 Task: Add a signature Loretta Young containing Have a great National Diabetes Month, Loretta Young to email address softage.6@softage.net and add a label Marketing plans
Action: Mouse moved to (935, 58)
Screenshot: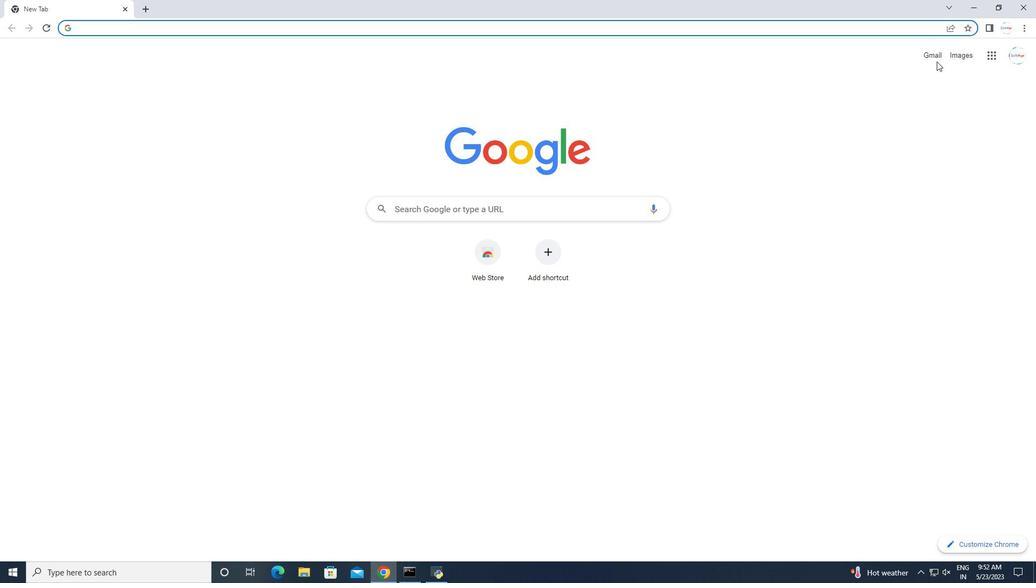 
Action: Mouse pressed left at (935, 58)
Screenshot: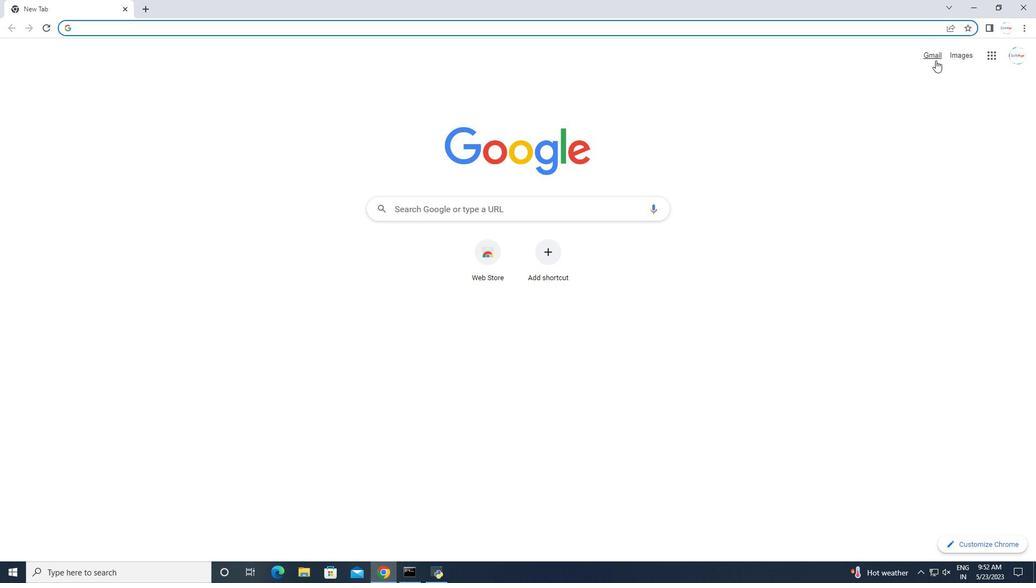 
Action: Mouse moved to (965, 55)
Screenshot: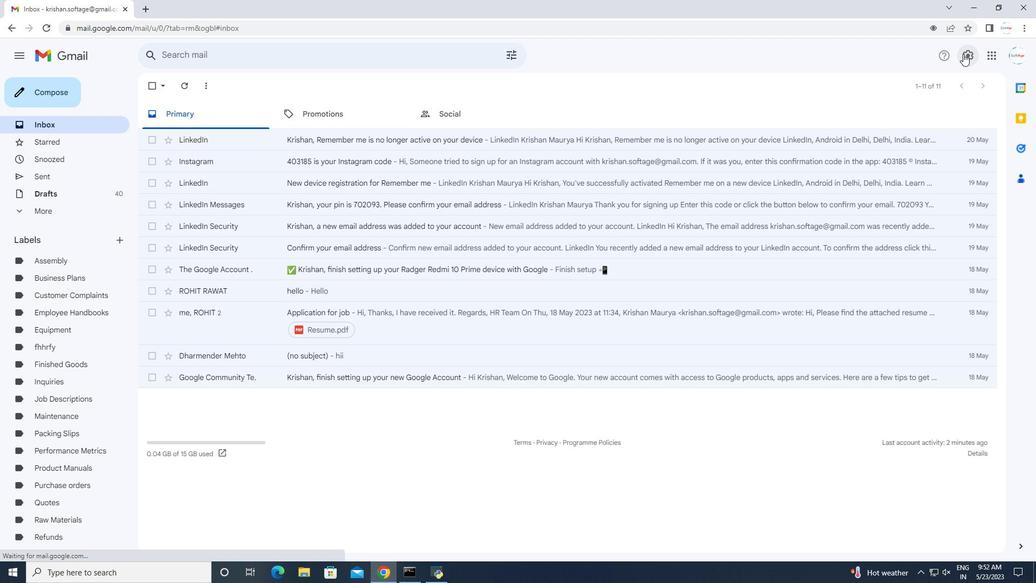 
Action: Mouse pressed left at (965, 55)
Screenshot: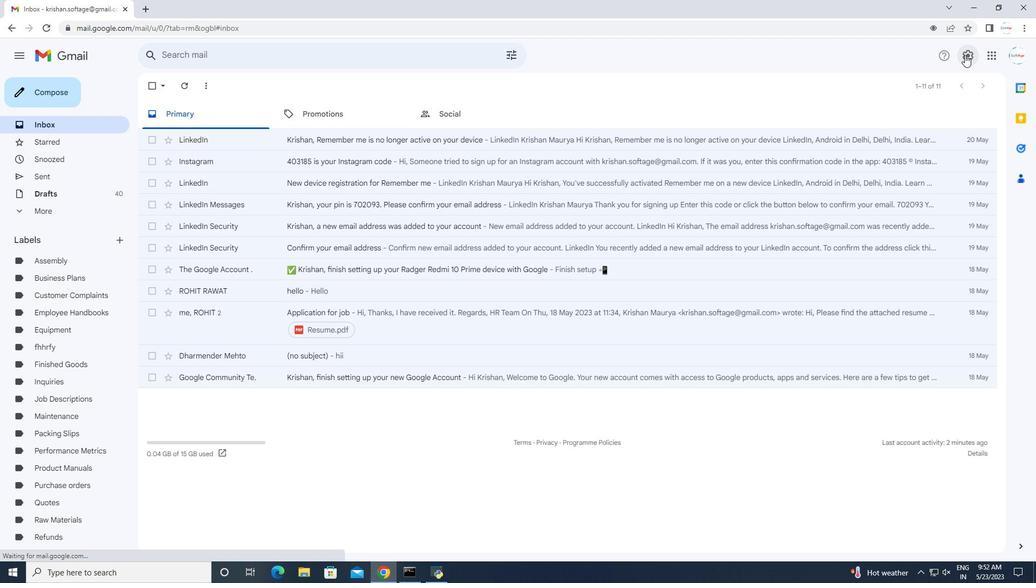 
Action: Mouse moved to (940, 108)
Screenshot: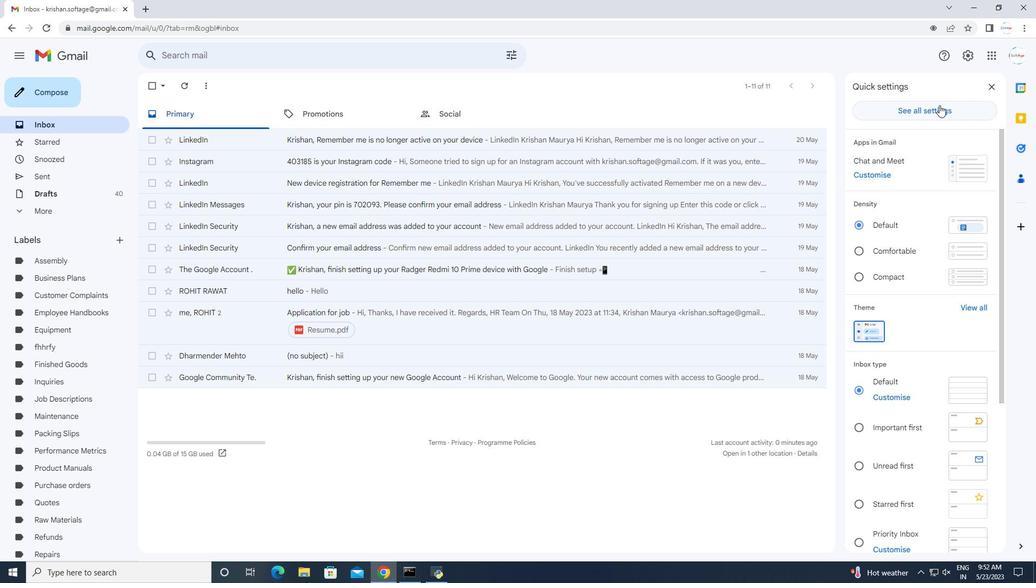 
Action: Mouse pressed left at (940, 108)
Screenshot: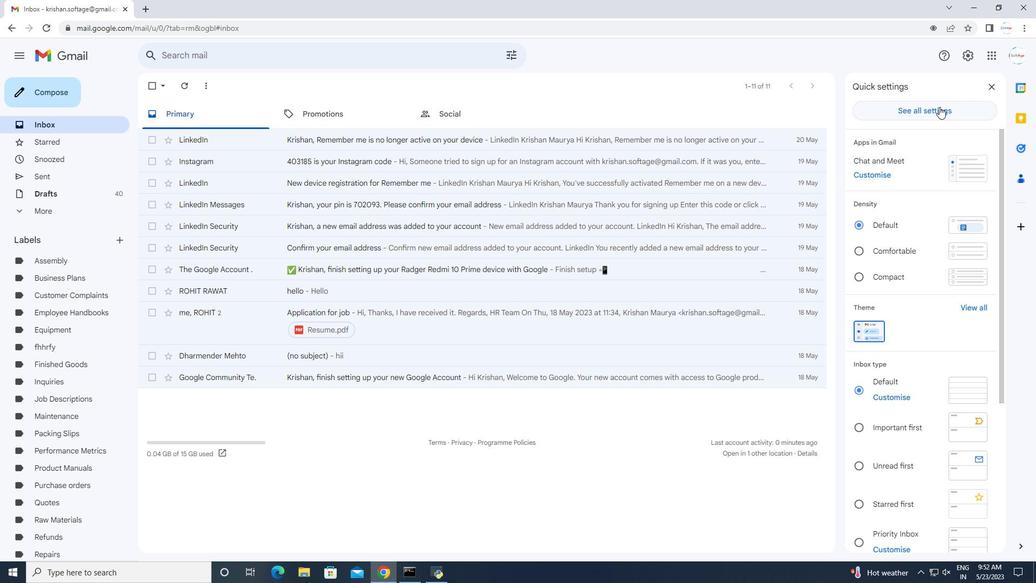 
Action: Mouse moved to (528, 229)
Screenshot: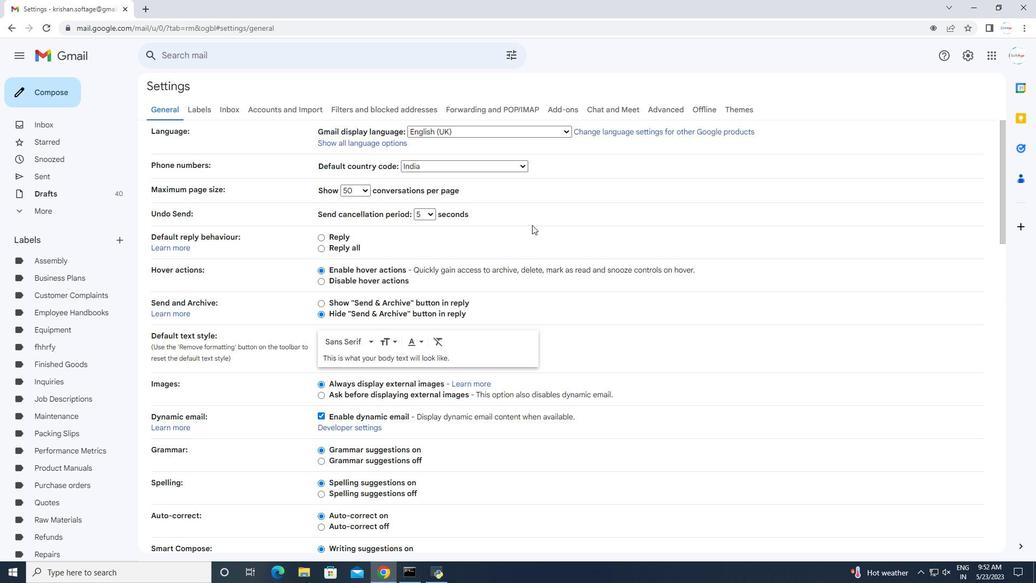 
Action: Mouse scrolled (528, 228) with delta (0, 0)
Screenshot: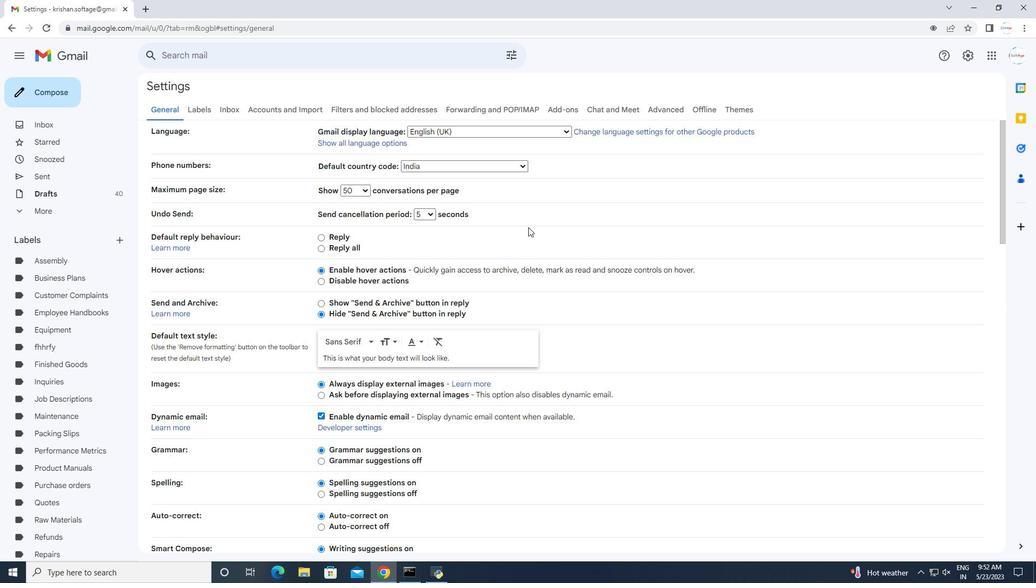 
Action: Mouse scrolled (528, 228) with delta (0, 0)
Screenshot: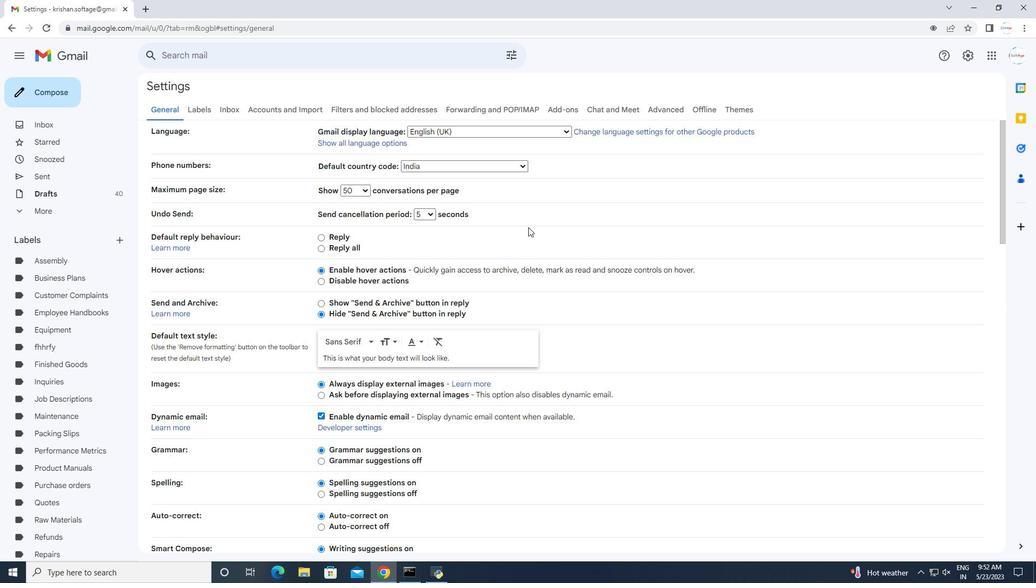 
Action: Mouse scrolled (528, 228) with delta (0, 0)
Screenshot: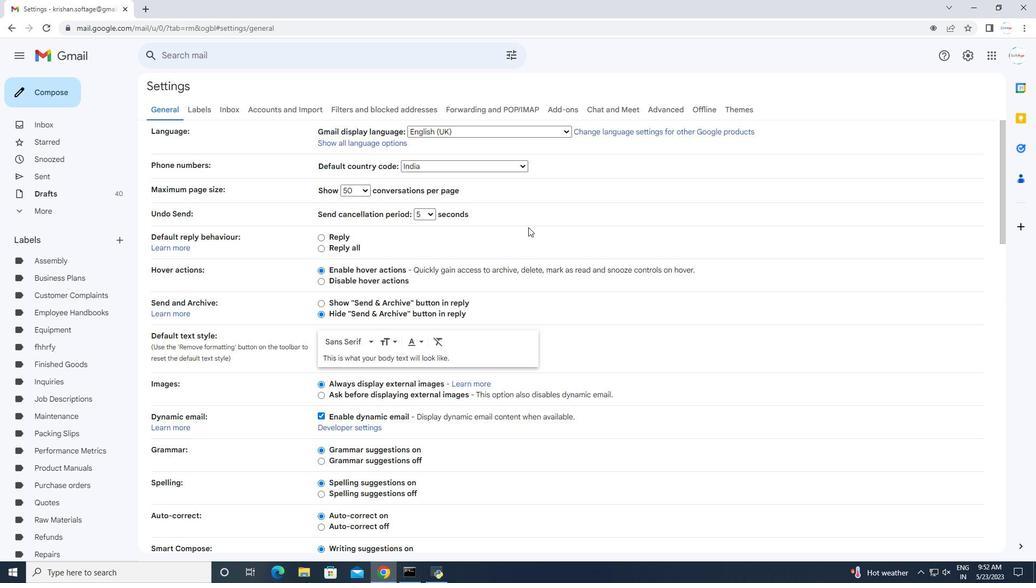 
Action: Mouse scrolled (528, 228) with delta (0, 0)
Screenshot: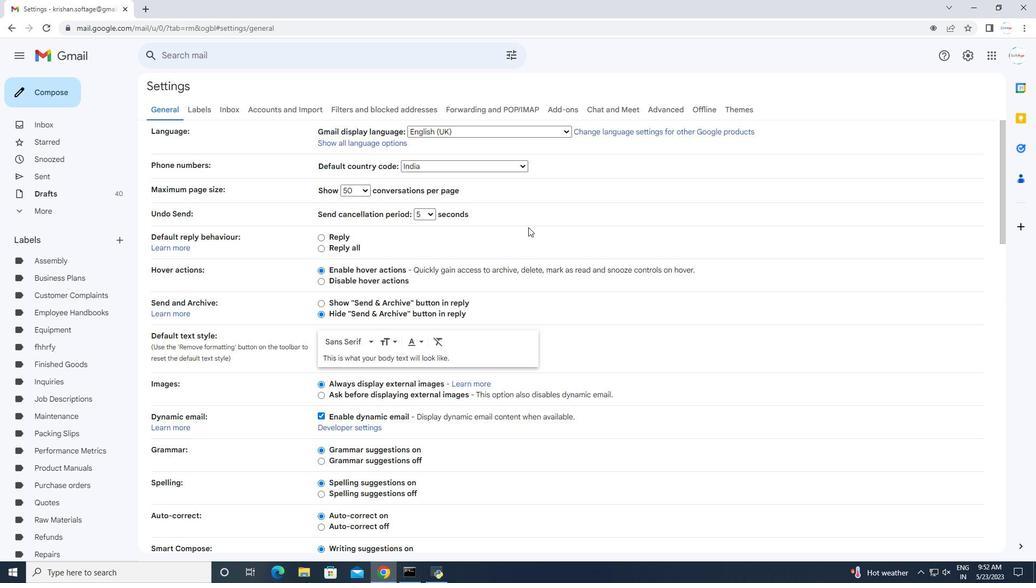 
Action: Mouse scrolled (528, 228) with delta (0, 0)
Screenshot: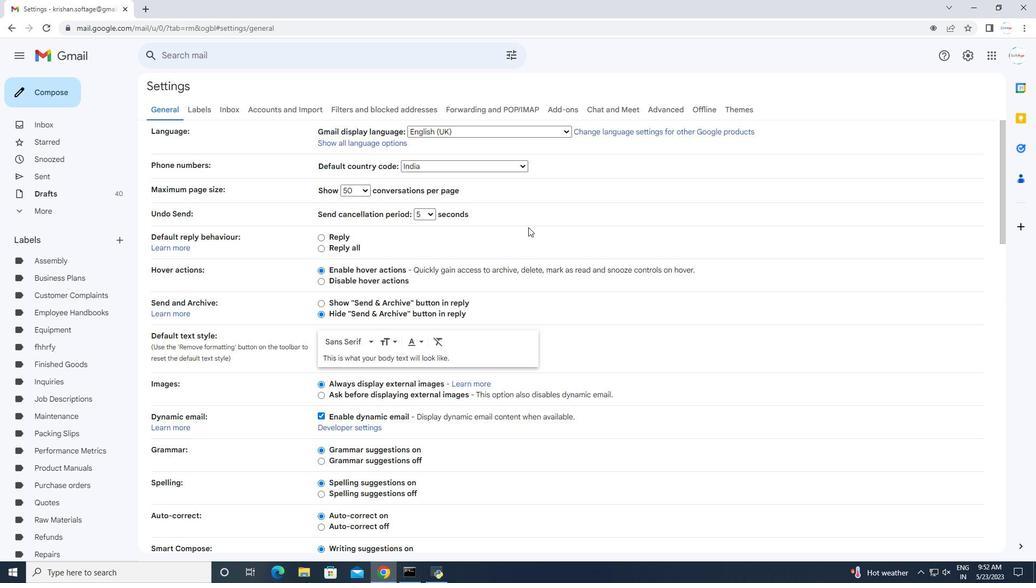 
Action: Mouse scrolled (528, 228) with delta (0, 0)
Screenshot: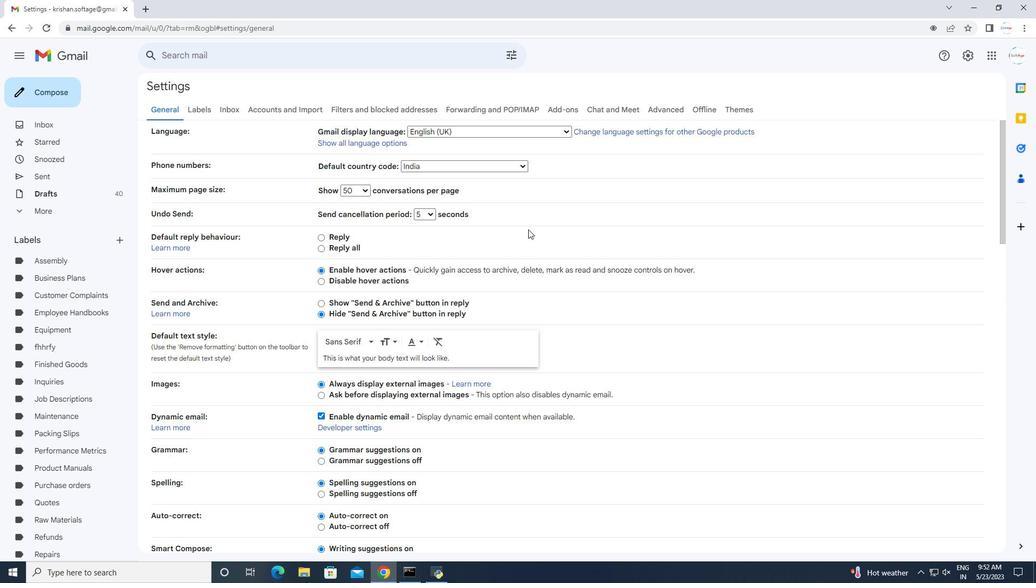 
Action: Mouse scrolled (528, 228) with delta (0, 0)
Screenshot: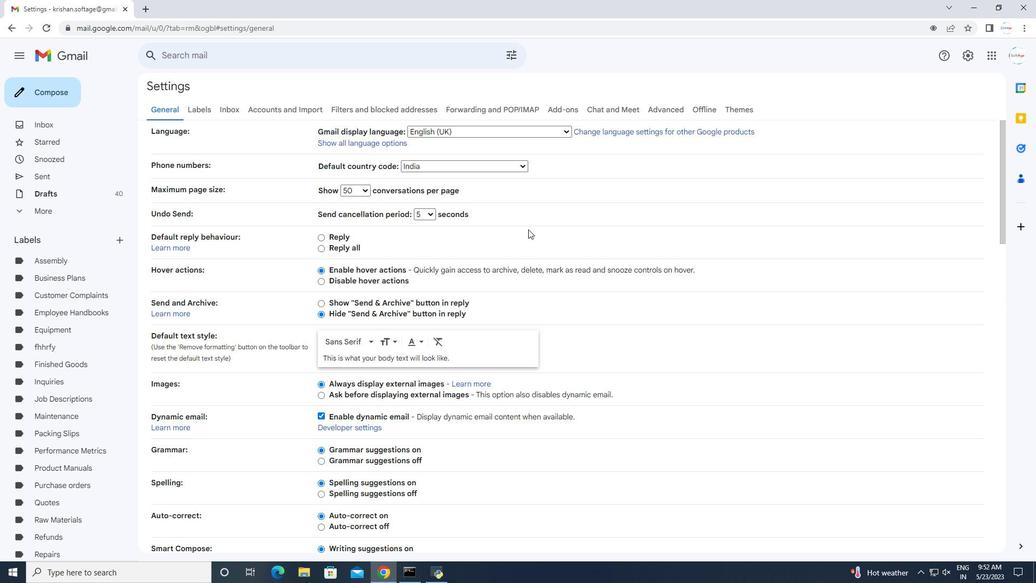 
Action: Mouse scrolled (528, 228) with delta (0, 0)
Screenshot: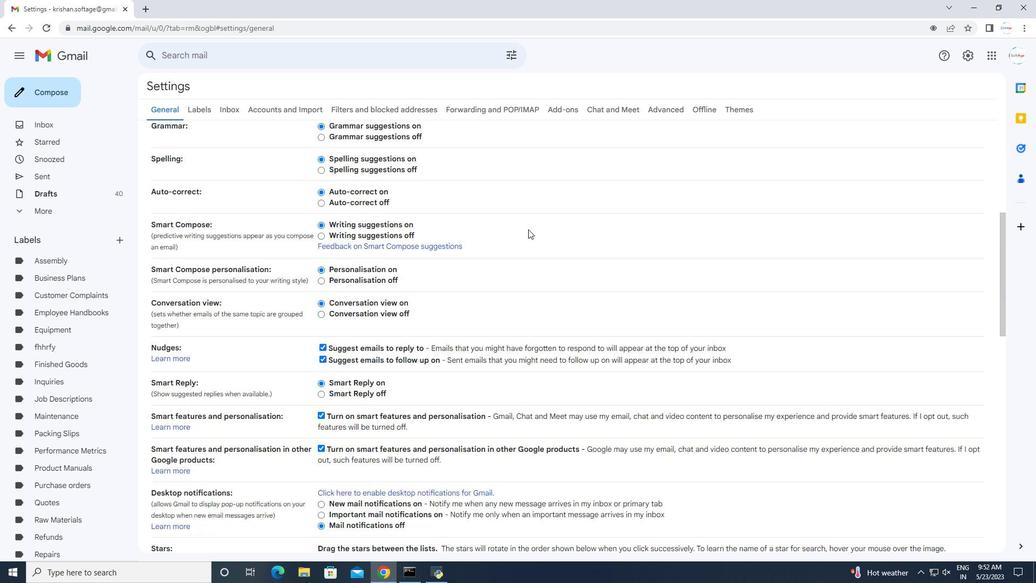 
Action: Mouse scrolled (528, 228) with delta (0, 0)
Screenshot: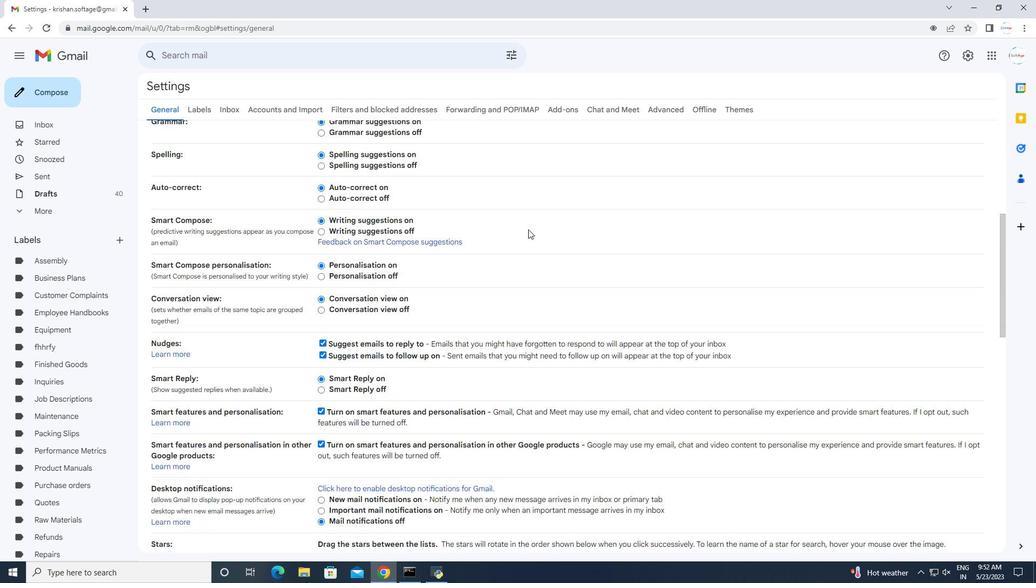 
Action: Mouse scrolled (528, 228) with delta (0, 0)
Screenshot: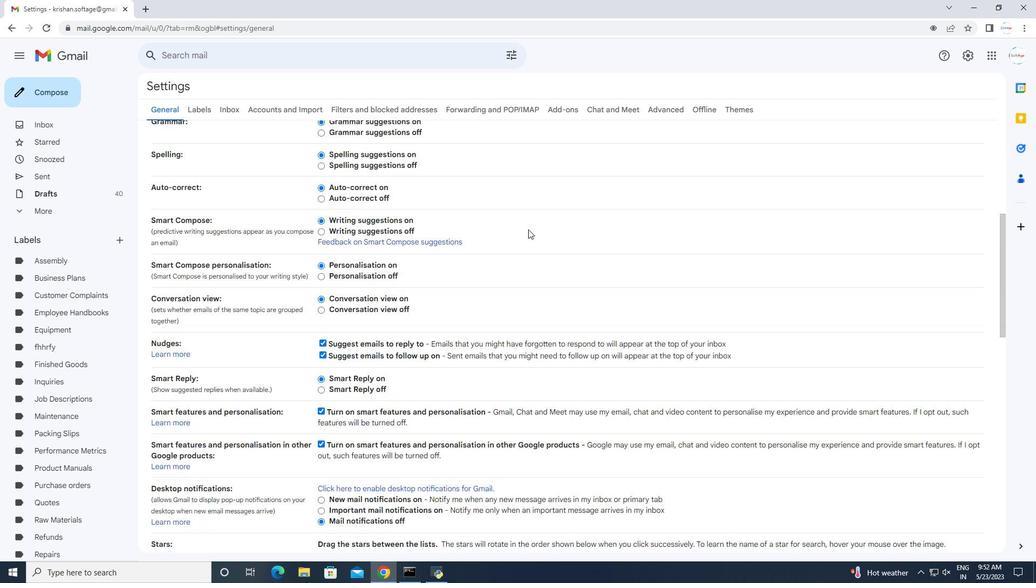 
Action: Mouse scrolled (528, 228) with delta (0, 0)
Screenshot: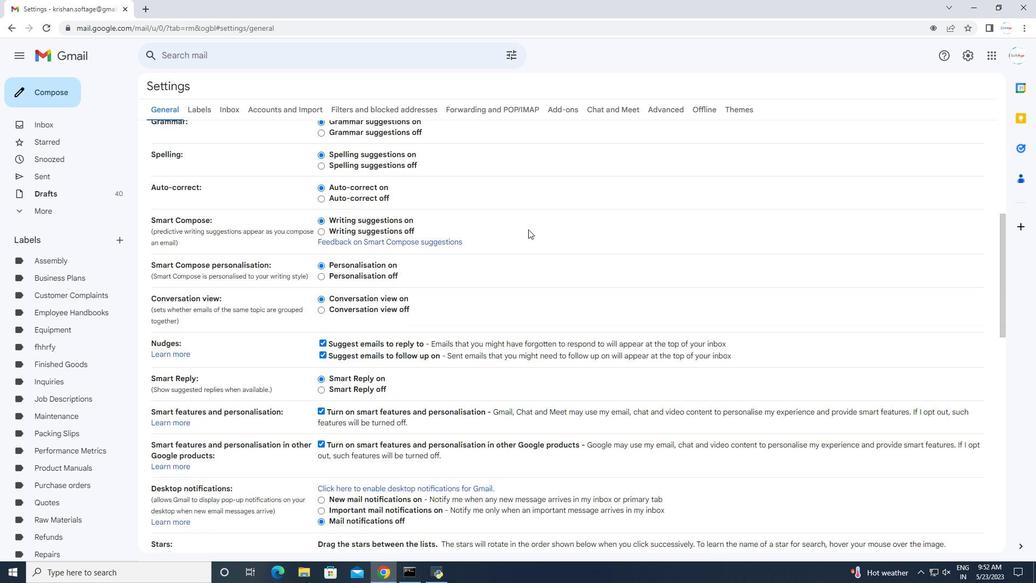 
Action: Mouse scrolled (528, 228) with delta (0, 0)
Screenshot: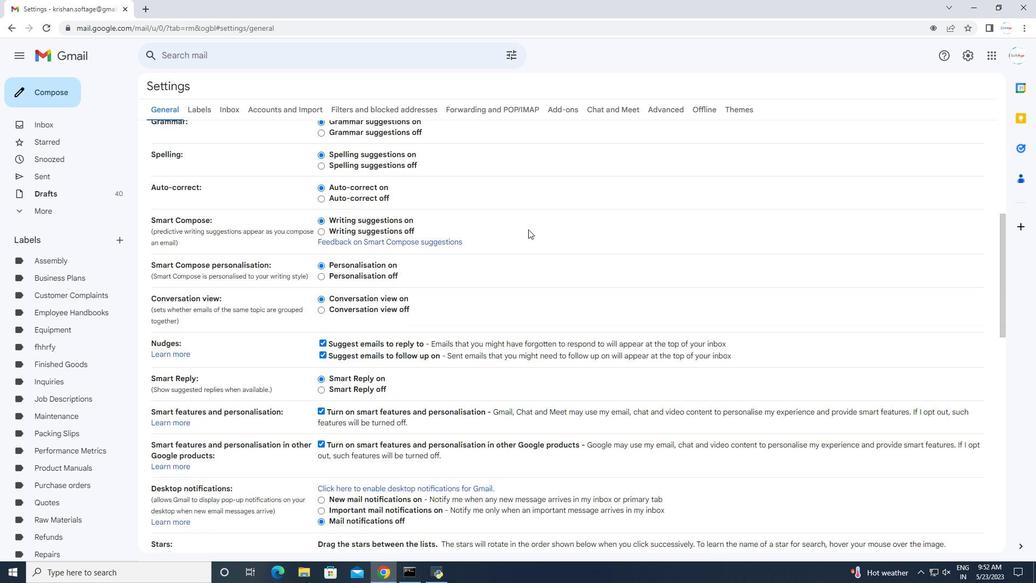 
Action: Mouse scrolled (528, 228) with delta (0, 0)
Screenshot: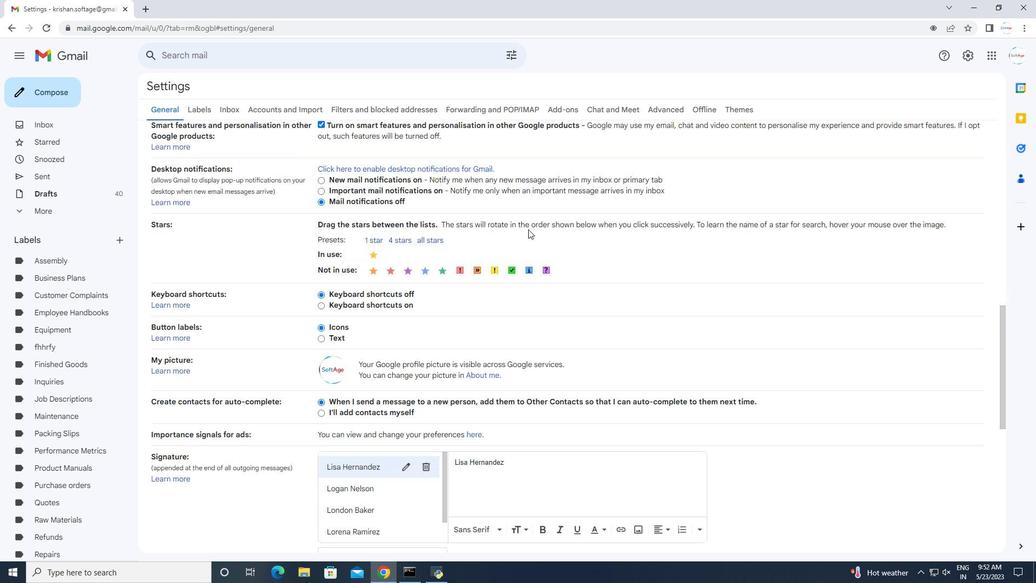 
Action: Mouse scrolled (528, 228) with delta (0, 0)
Screenshot: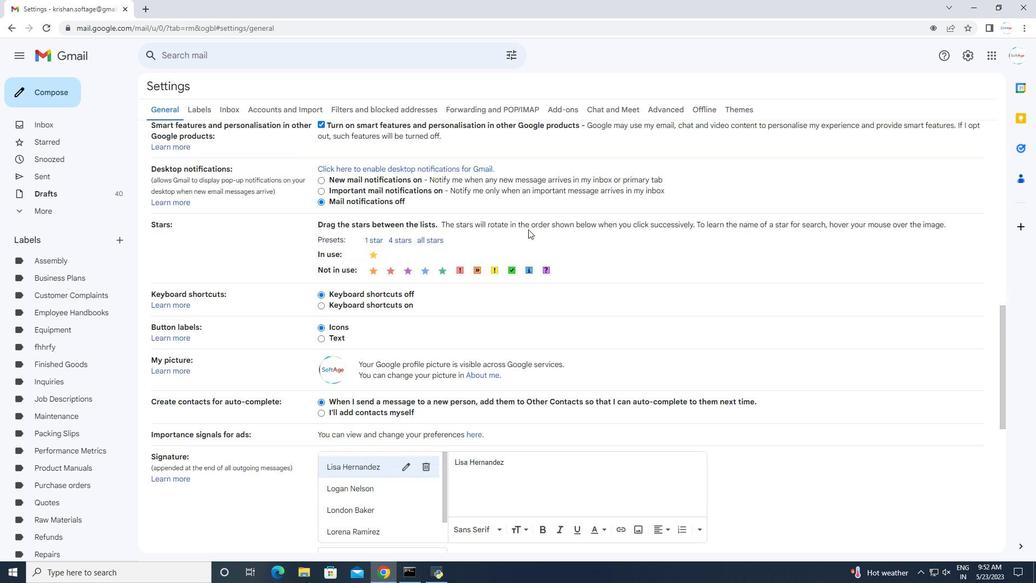 
Action: Mouse scrolled (528, 228) with delta (0, 0)
Screenshot: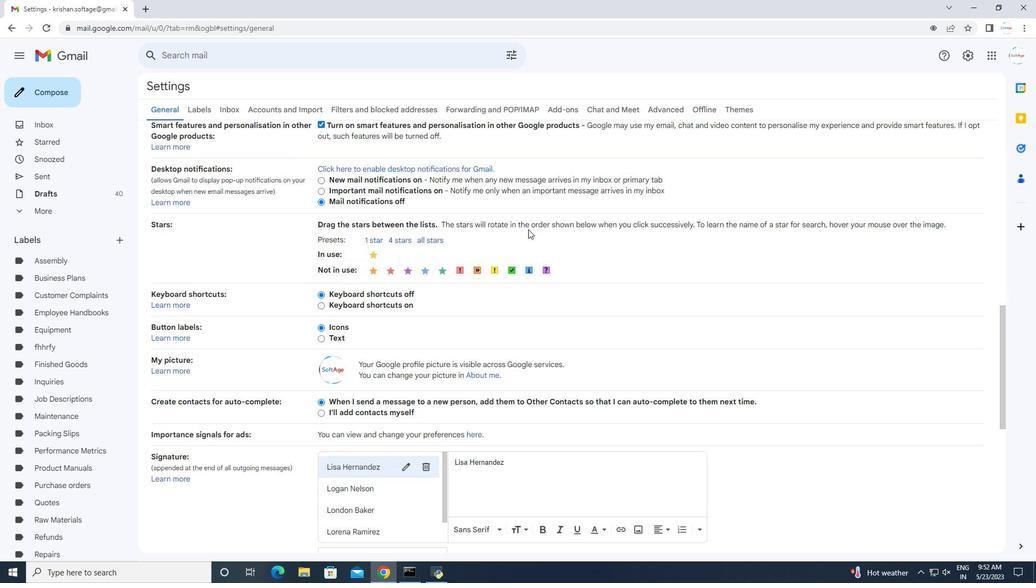 
Action: Mouse moved to (409, 396)
Screenshot: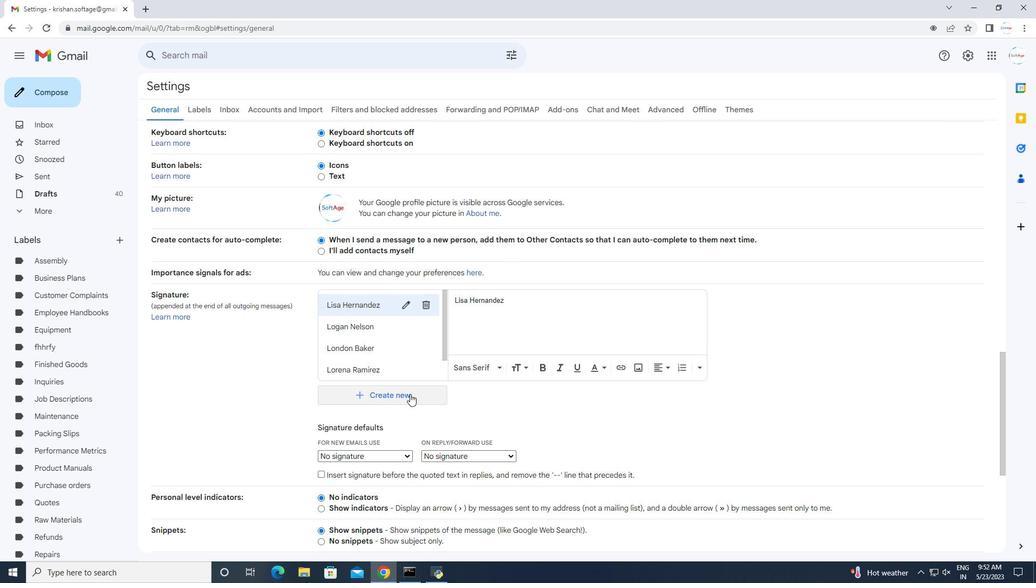 
Action: Mouse pressed left at (409, 396)
Screenshot: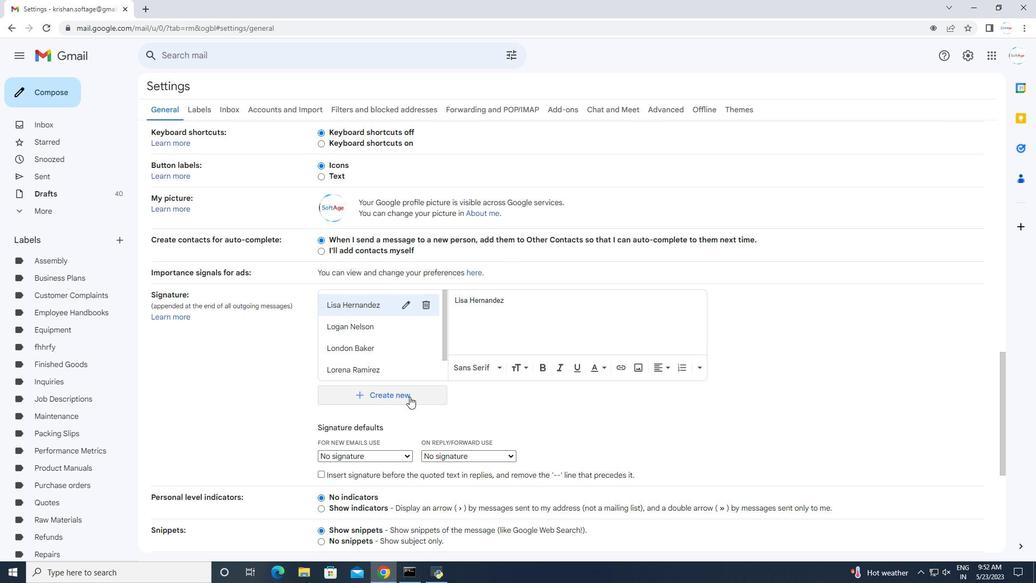 
Action: Mouse moved to (434, 297)
Screenshot: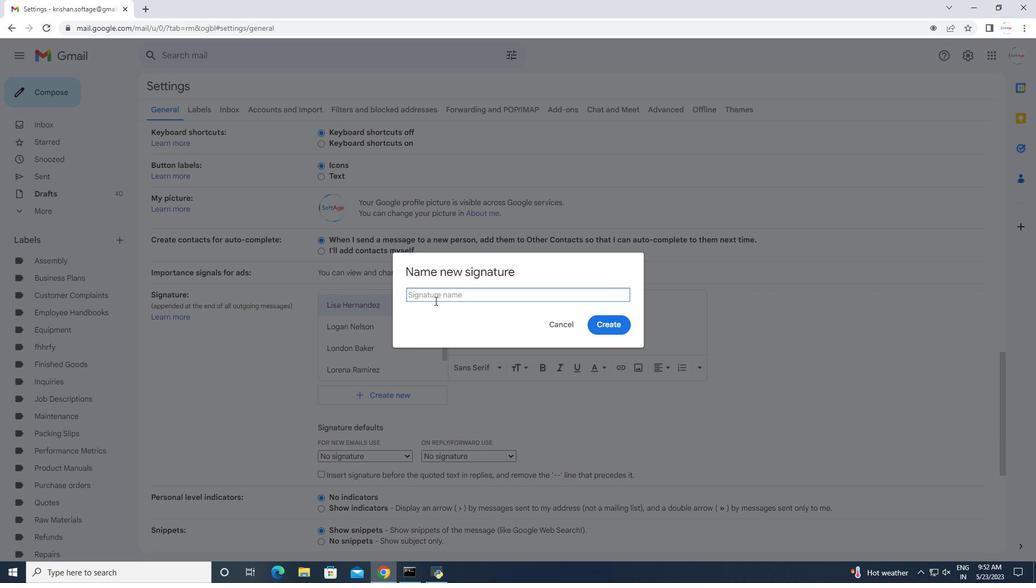 
Action: Mouse pressed left at (434, 297)
Screenshot: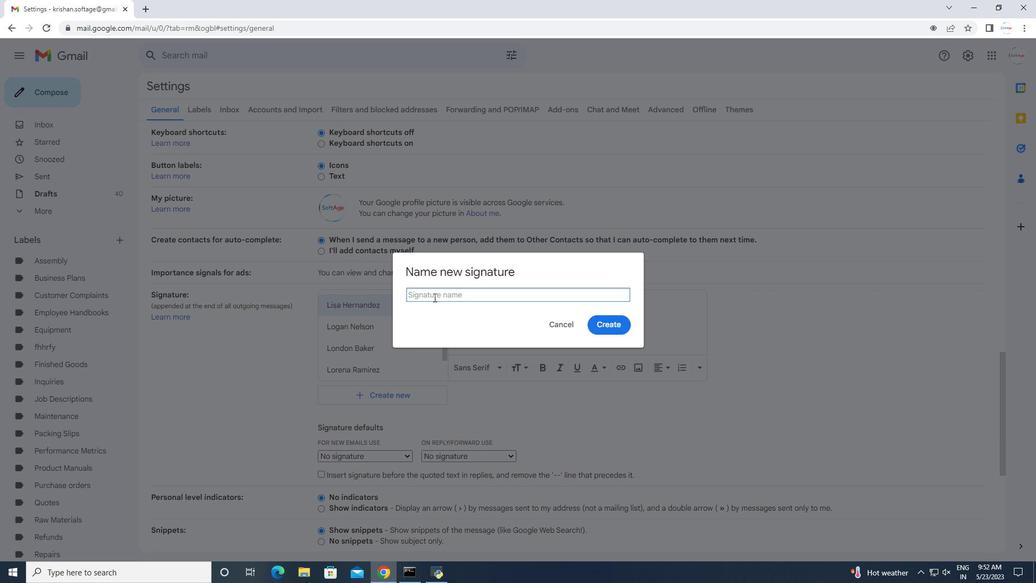 
Action: Key pressed <Key.shift>Loretta<Key.space><Key.shift>Younf<Key.backspace>g
Screenshot: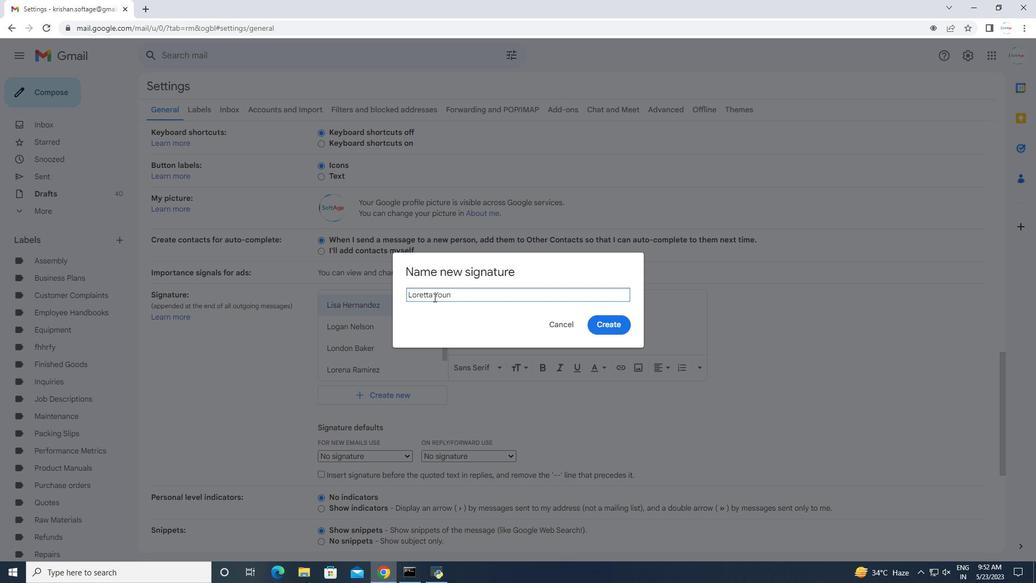 
Action: Mouse moved to (606, 328)
Screenshot: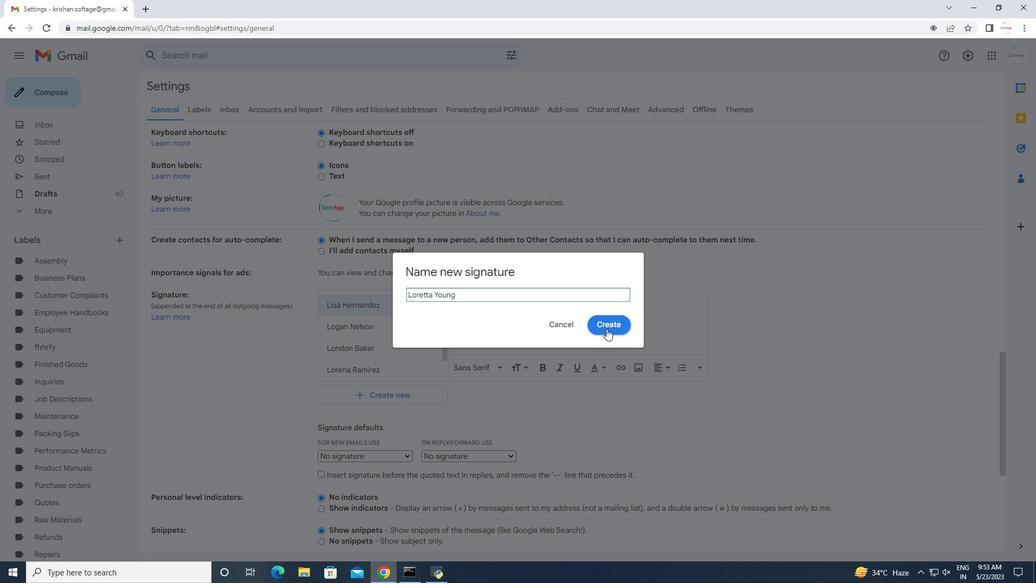 
Action: Mouse pressed left at (606, 328)
Screenshot: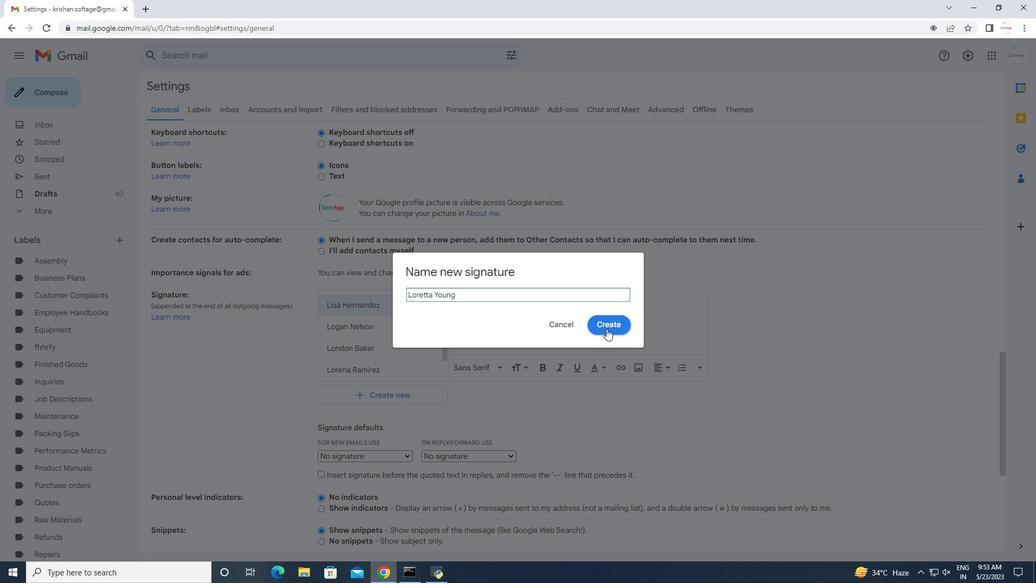 
Action: Mouse moved to (497, 305)
Screenshot: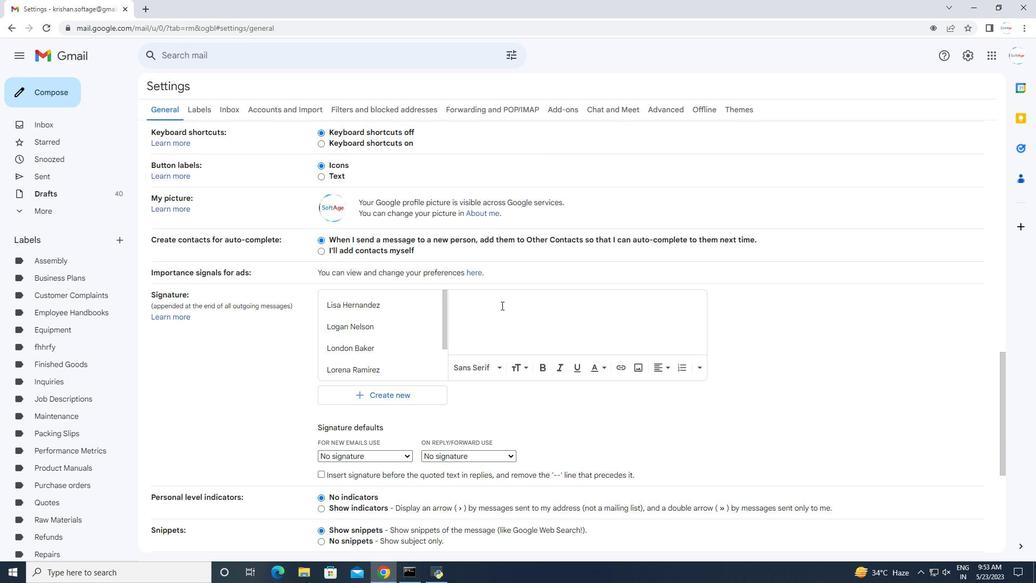 
Action: Mouse pressed left at (497, 305)
Screenshot: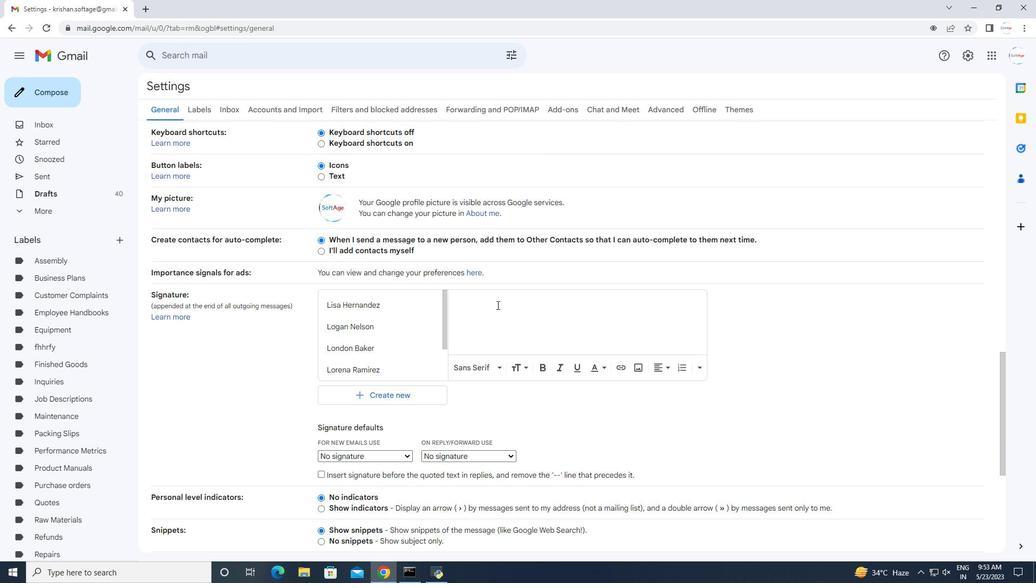 
Action: Key pressed <Key.shift>Loretta<Key.space><Key.shift>Young
Screenshot: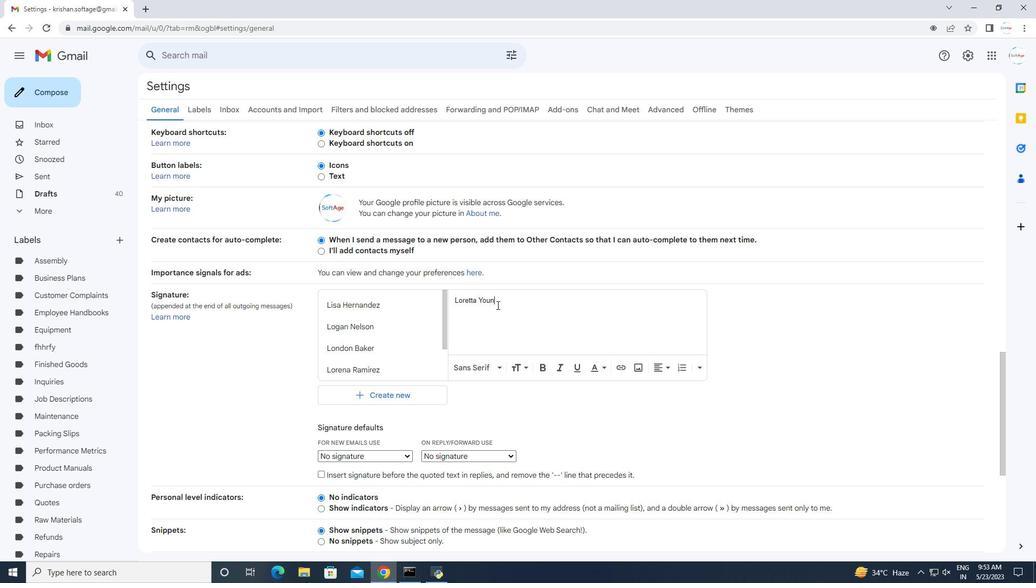 
Action: Mouse scrolled (497, 304) with delta (0, 0)
Screenshot: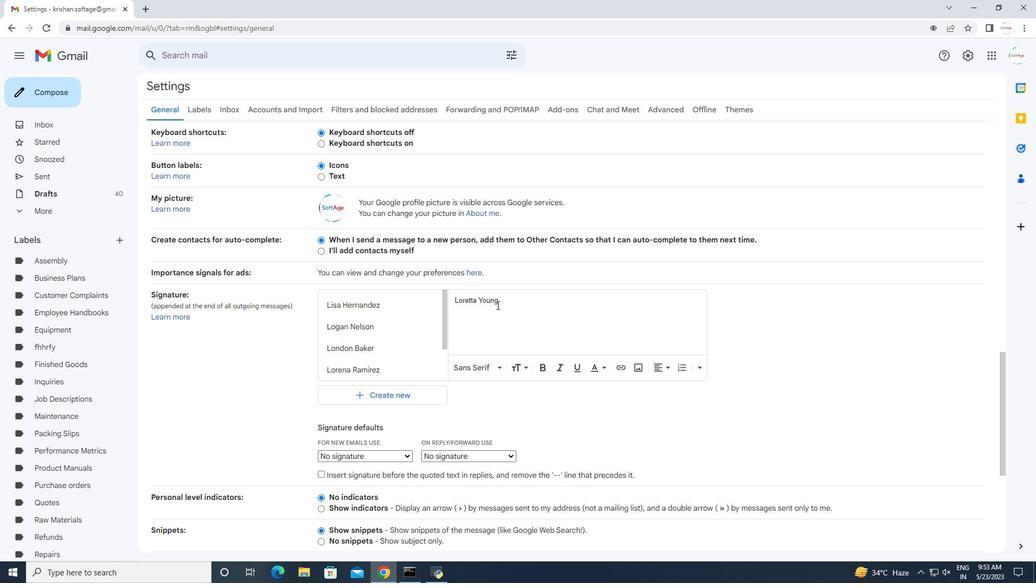 
Action: Mouse scrolled (497, 304) with delta (0, 0)
Screenshot: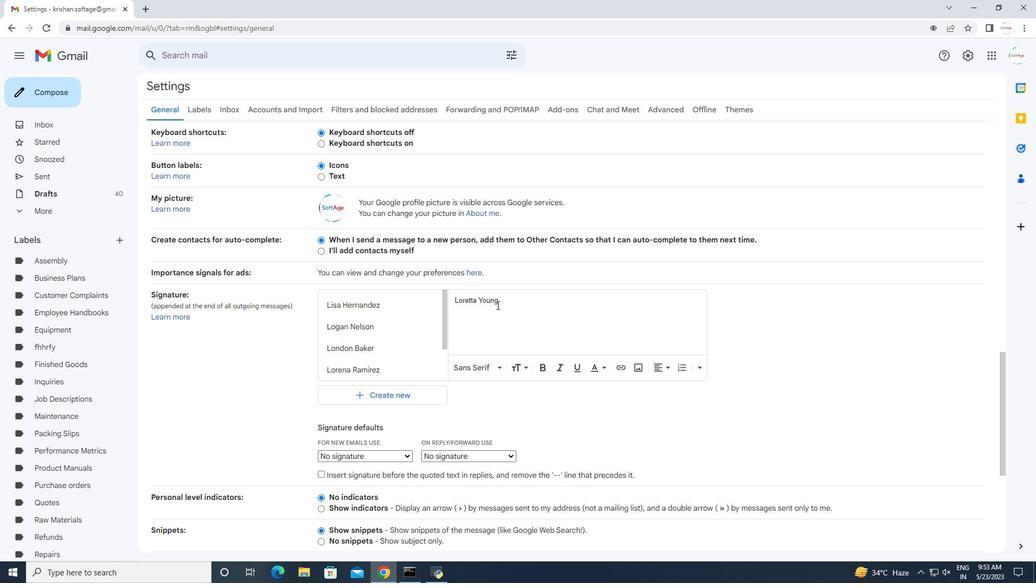 
Action: Mouse scrolled (497, 304) with delta (0, 0)
Screenshot: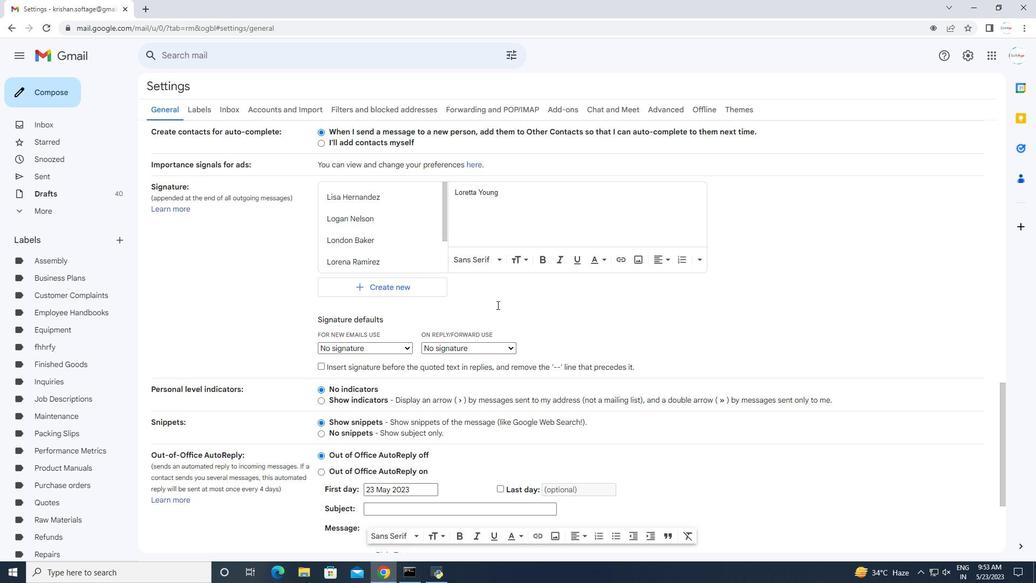 
Action: Mouse scrolled (497, 304) with delta (0, 0)
Screenshot: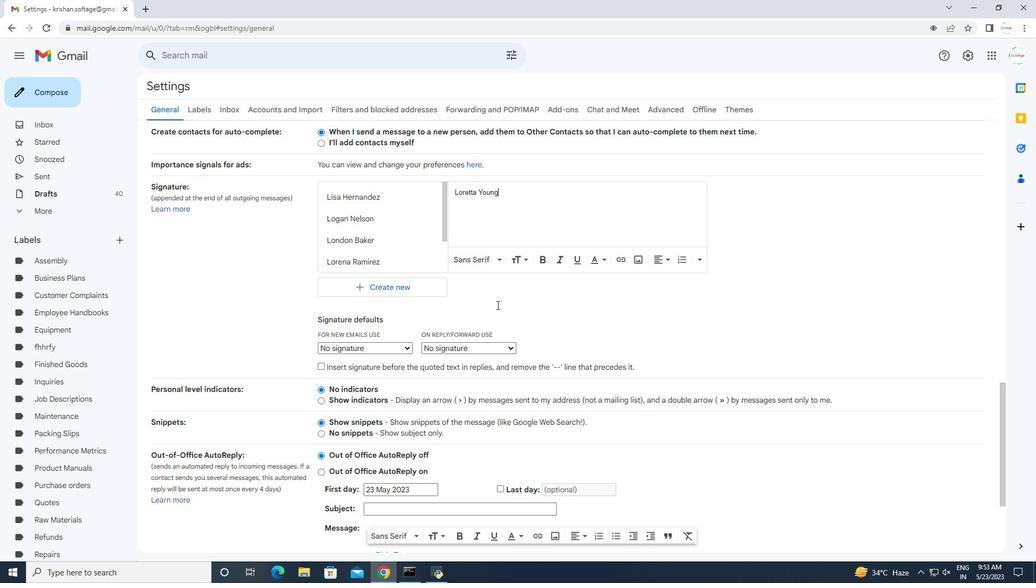
Action: Mouse scrolled (497, 304) with delta (0, 0)
Screenshot: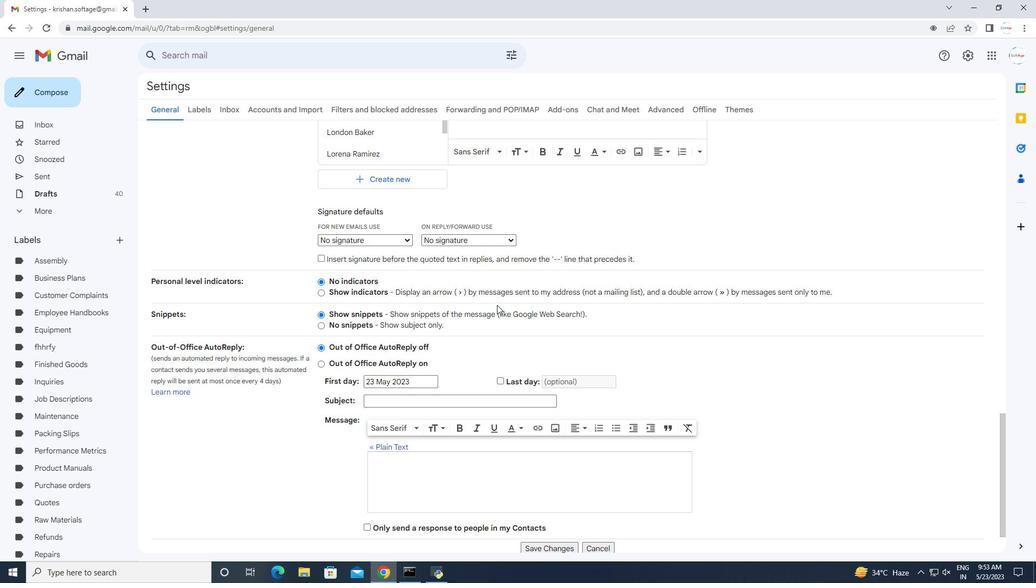 
Action: Mouse scrolled (497, 304) with delta (0, 0)
Screenshot: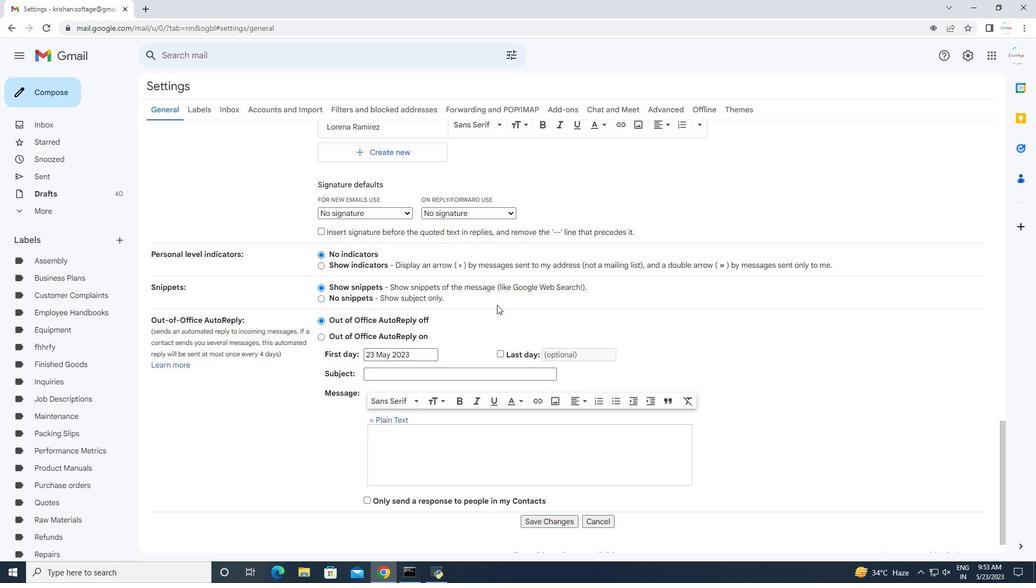 
Action: Mouse scrolled (497, 304) with delta (0, 0)
Screenshot: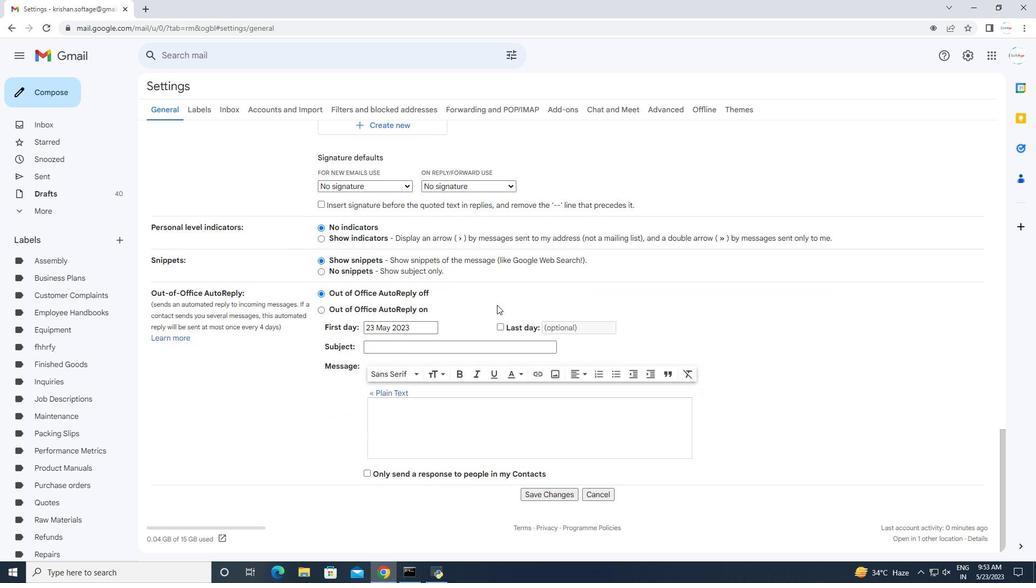 
Action: Mouse scrolled (497, 304) with delta (0, 0)
Screenshot: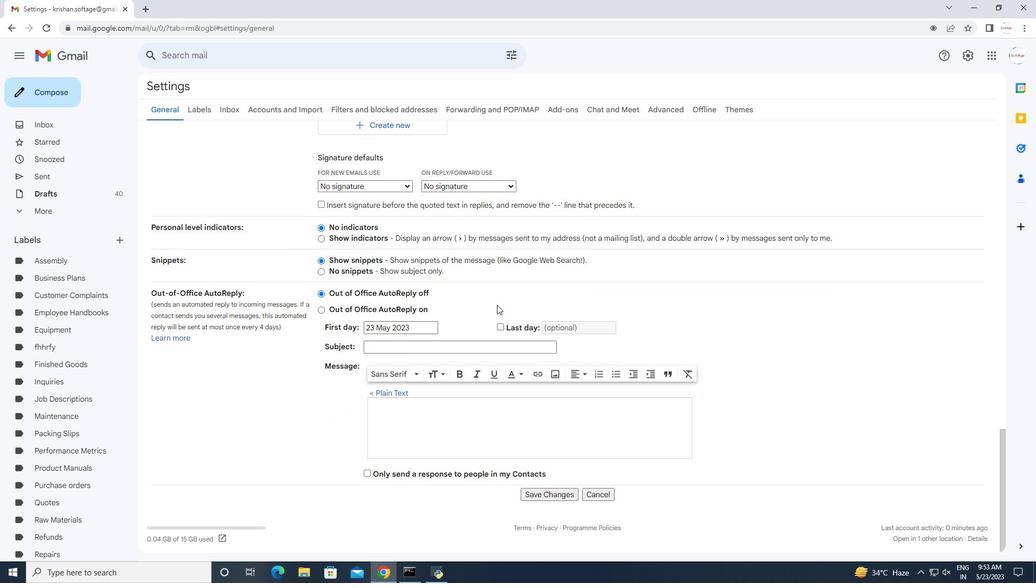 
Action: Mouse scrolled (497, 304) with delta (0, 0)
Screenshot: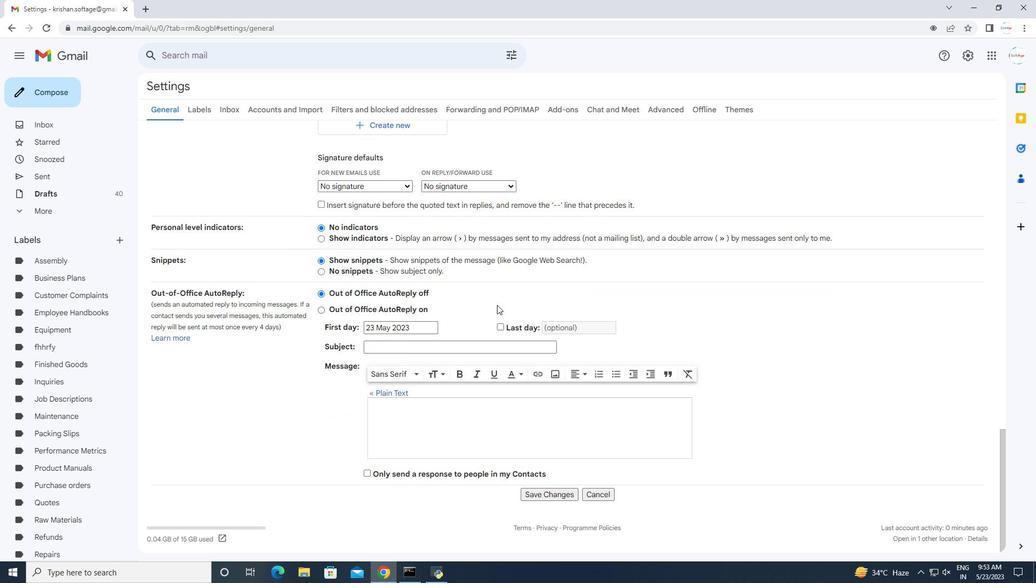 
Action: Mouse scrolled (497, 304) with delta (0, 0)
Screenshot: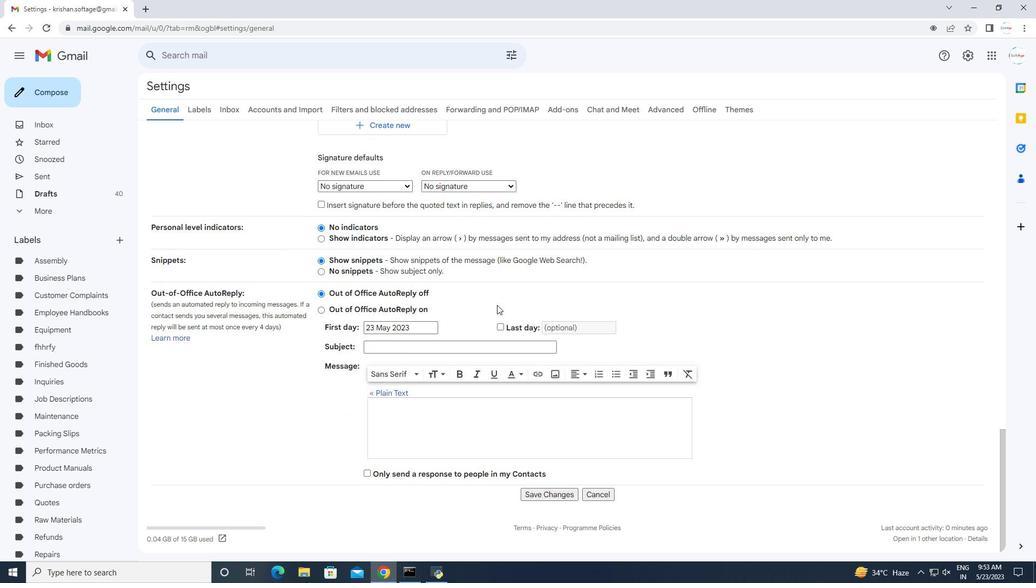 
Action: Mouse moved to (546, 497)
Screenshot: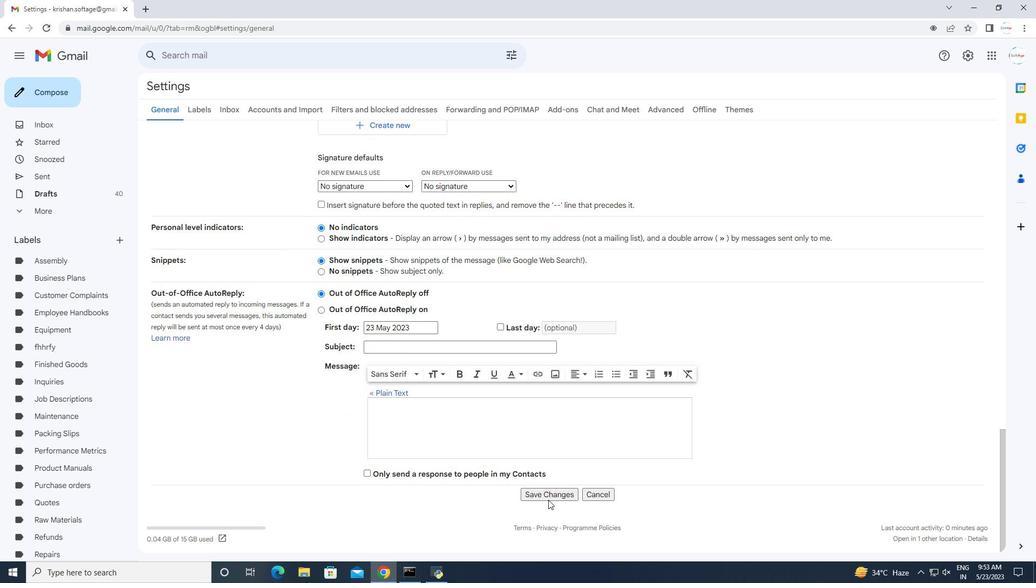 
Action: Mouse pressed left at (546, 497)
Screenshot: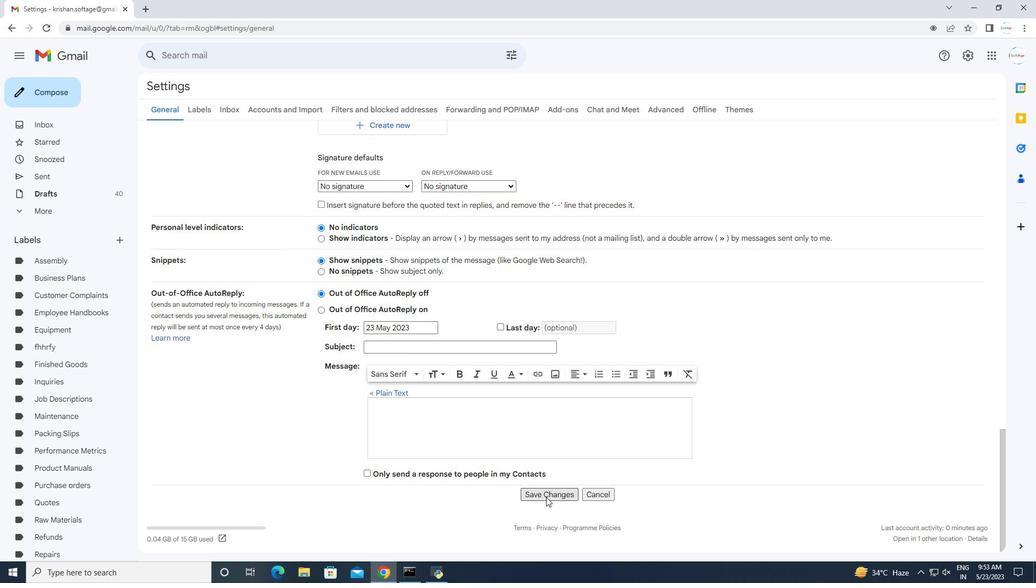 
Action: Mouse moved to (46, 90)
Screenshot: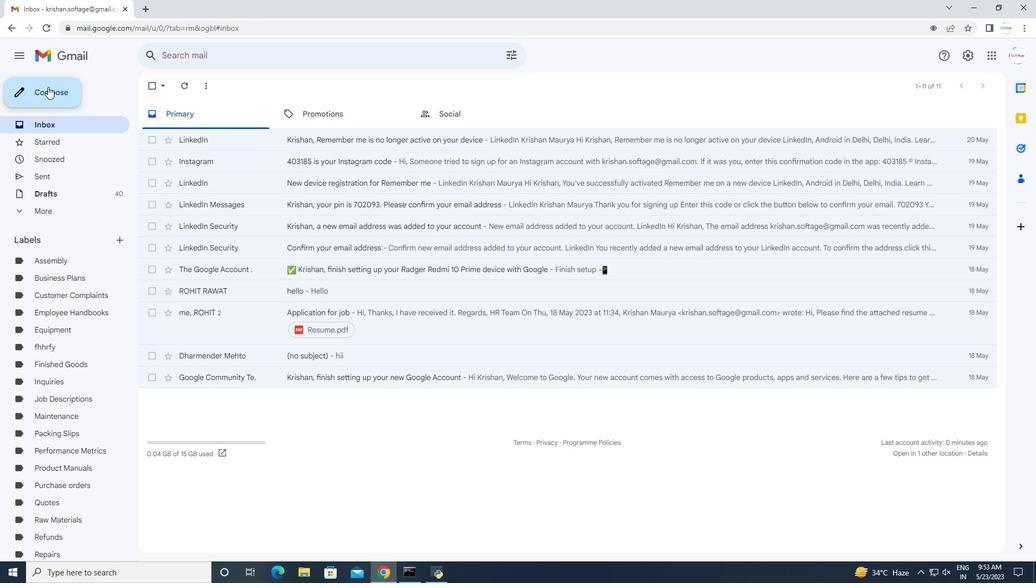 
Action: Mouse pressed left at (46, 90)
Screenshot: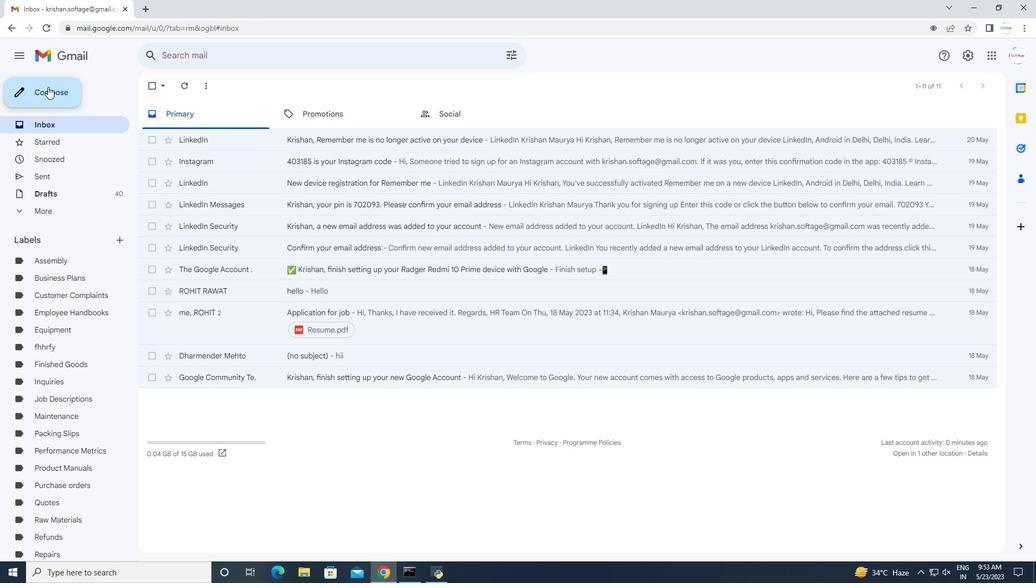 
Action: Mouse moved to (716, 259)
Screenshot: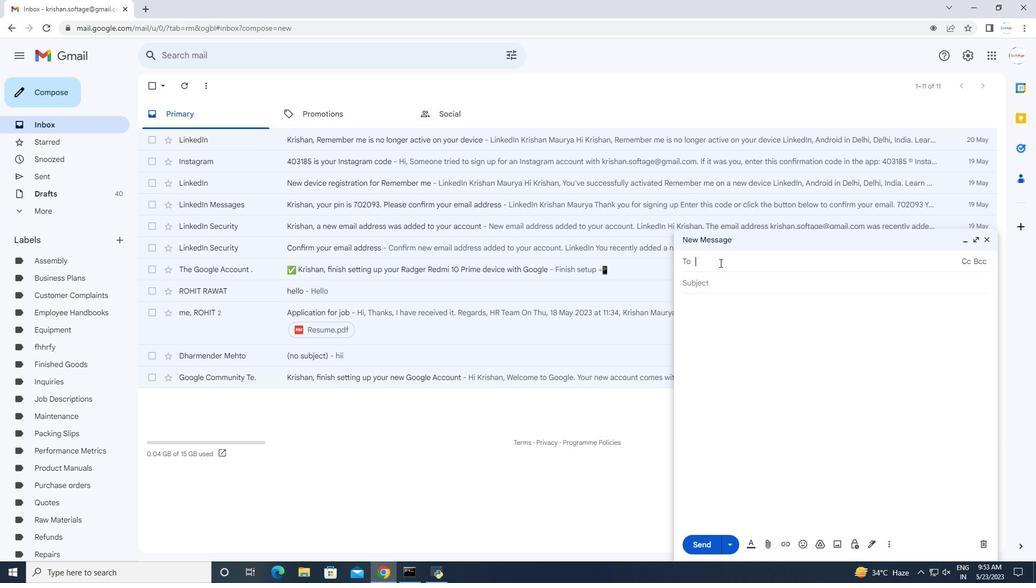 
Action: Mouse pressed left at (716, 259)
Screenshot: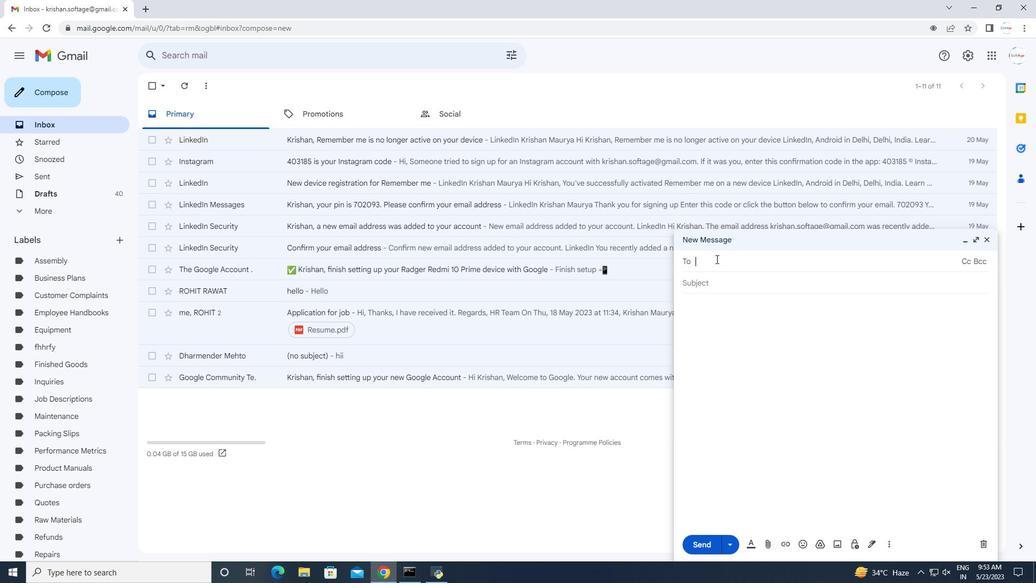 
Action: Mouse moved to (719, 259)
Screenshot: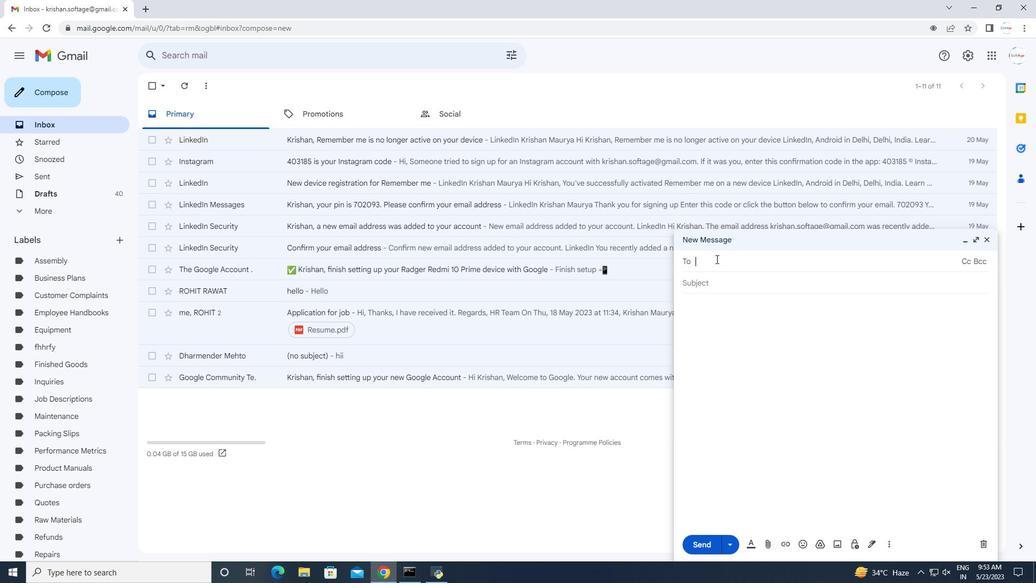 
Action: Key pressed softage.6<Key.shift>@softage.net<Key.tab><Key.tab><Key.tab>
Screenshot: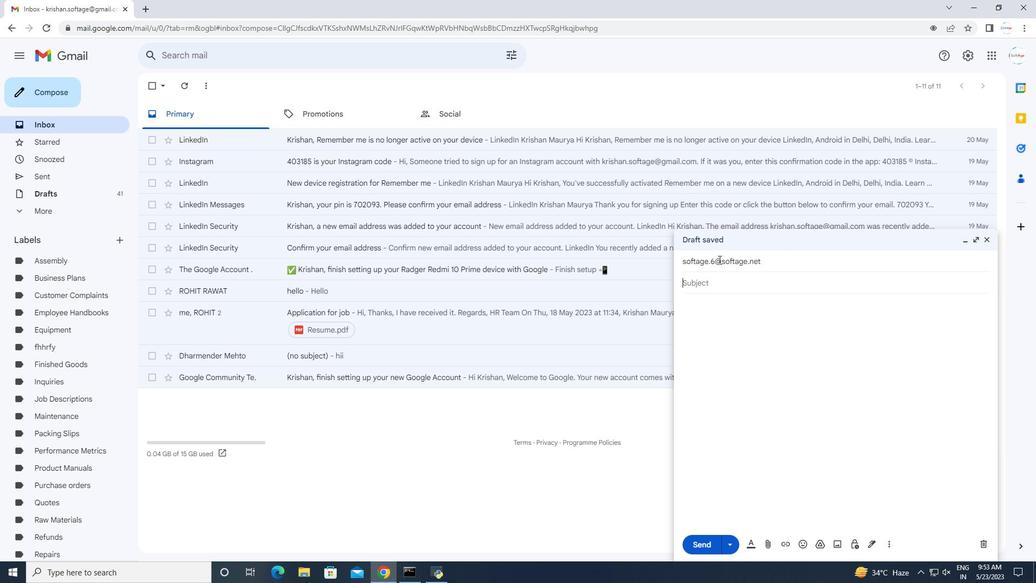 
Action: Mouse moved to (699, 307)
Screenshot: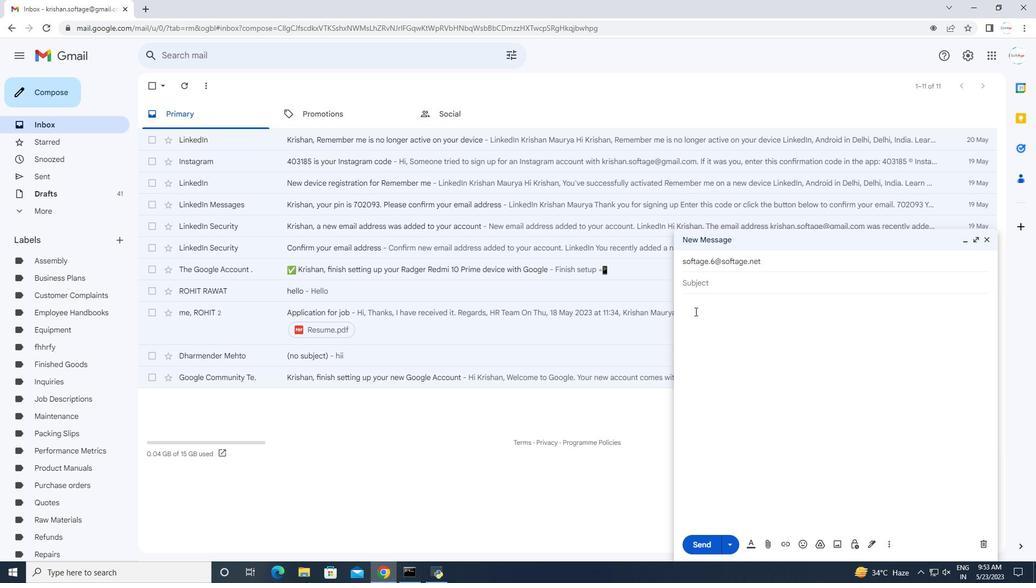 
Action: Mouse pressed left at (699, 307)
Screenshot: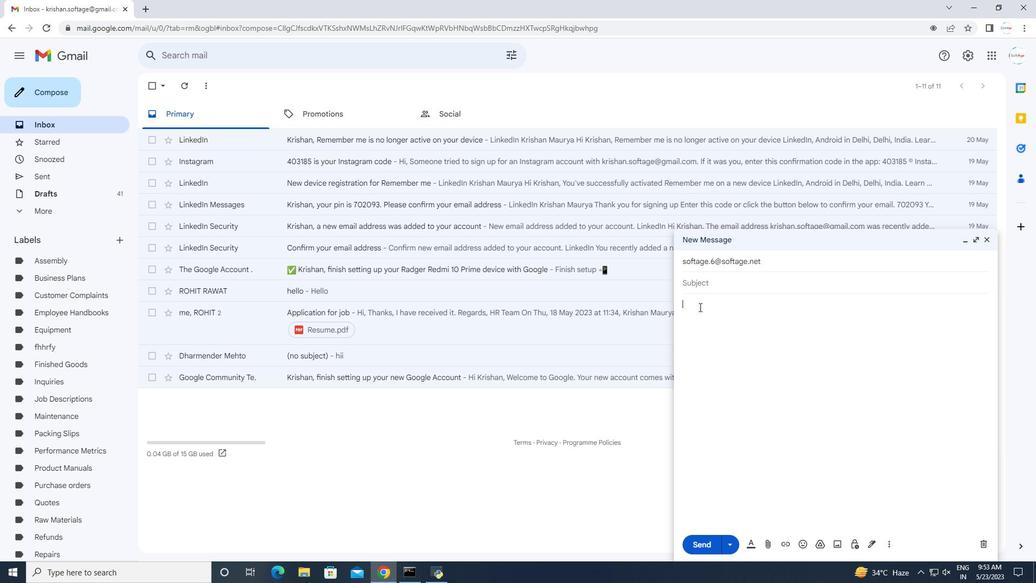 
Action: Key pressed <Key.shift>Have<Key.space>a<Key.space>great<Key.space><Key.shift>Natin<Key.backspace>onal<Key.space><Key.shift>Diabetes<Key.space><Key.shift>Months<Key.backspace>.
Screenshot: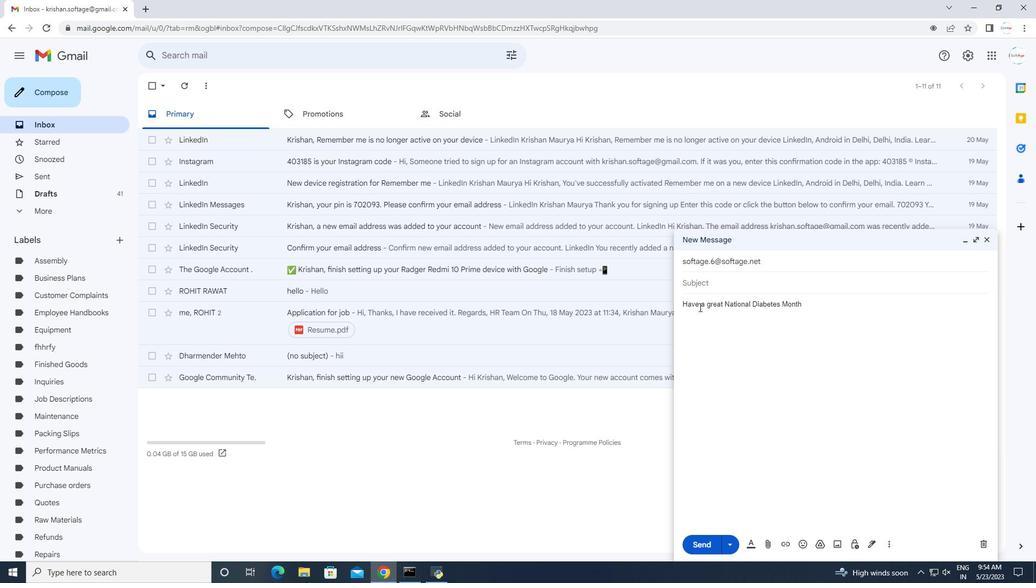 
Action: Mouse moved to (871, 544)
Screenshot: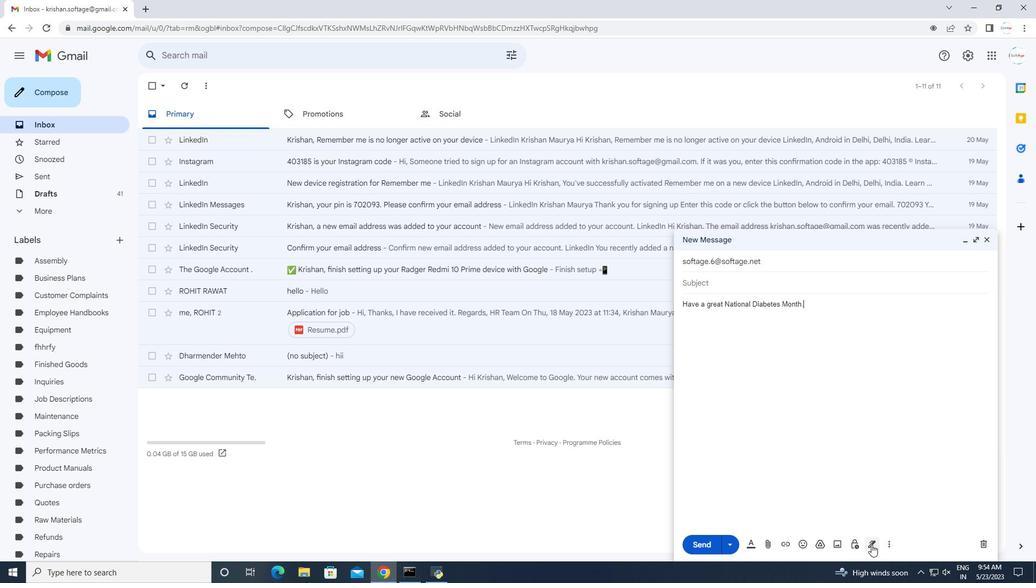 
Action: Mouse pressed left at (871, 544)
Screenshot: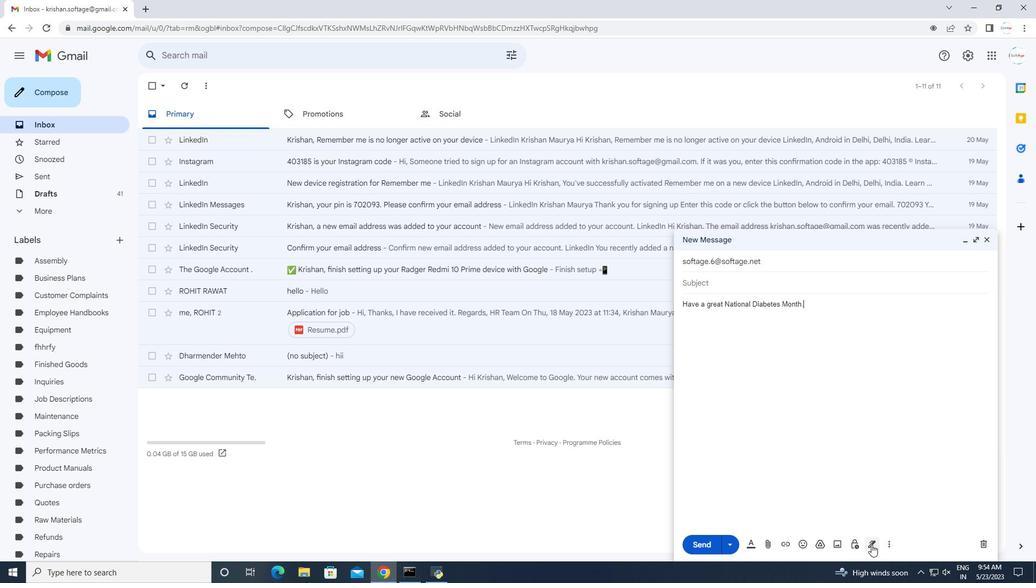 
Action: Mouse moved to (923, 533)
Screenshot: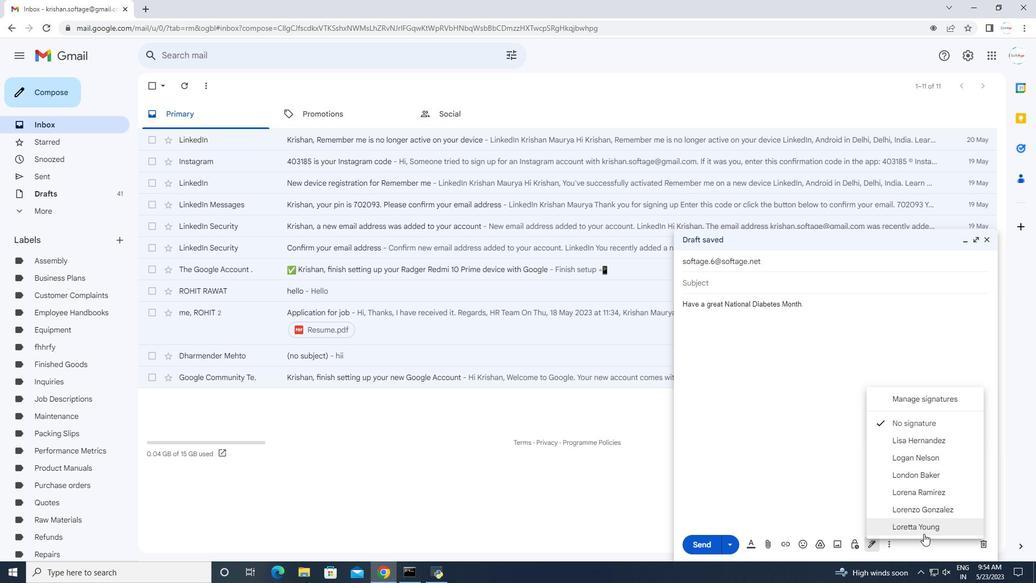 
Action: Mouse pressed left at (923, 533)
Screenshot: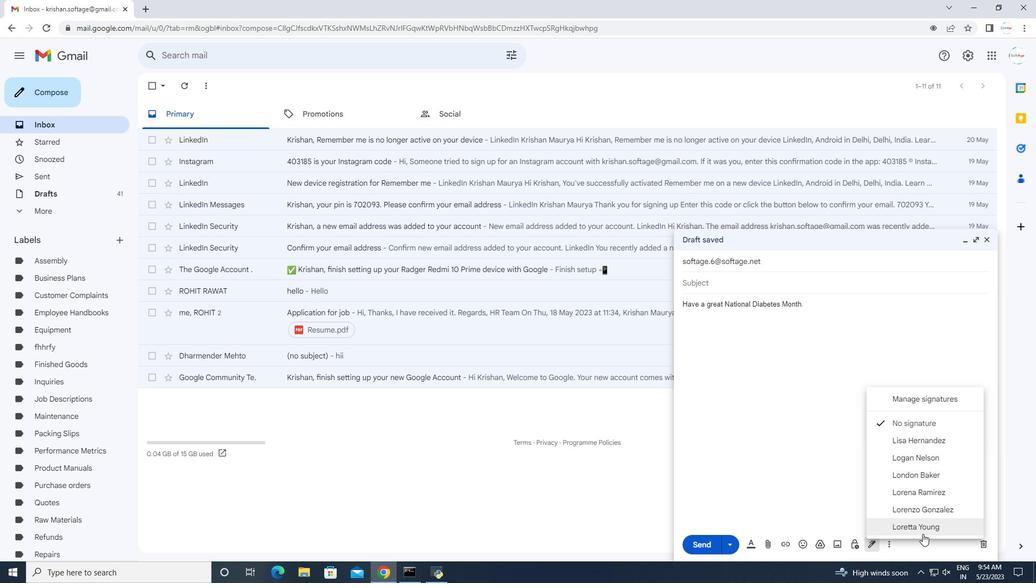 
Action: Mouse moved to (886, 544)
Screenshot: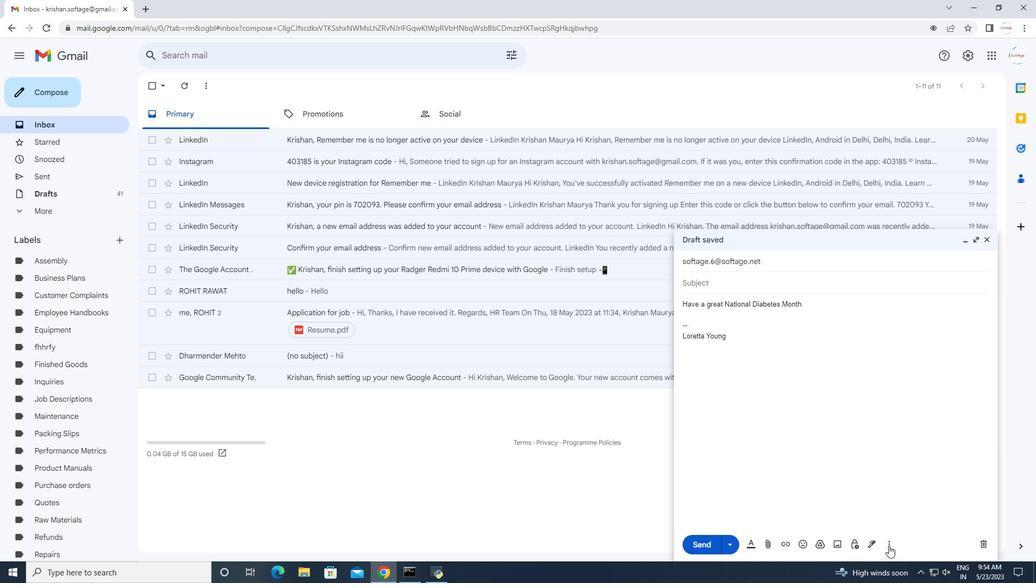 
Action: Mouse pressed left at (886, 544)
Screenshot: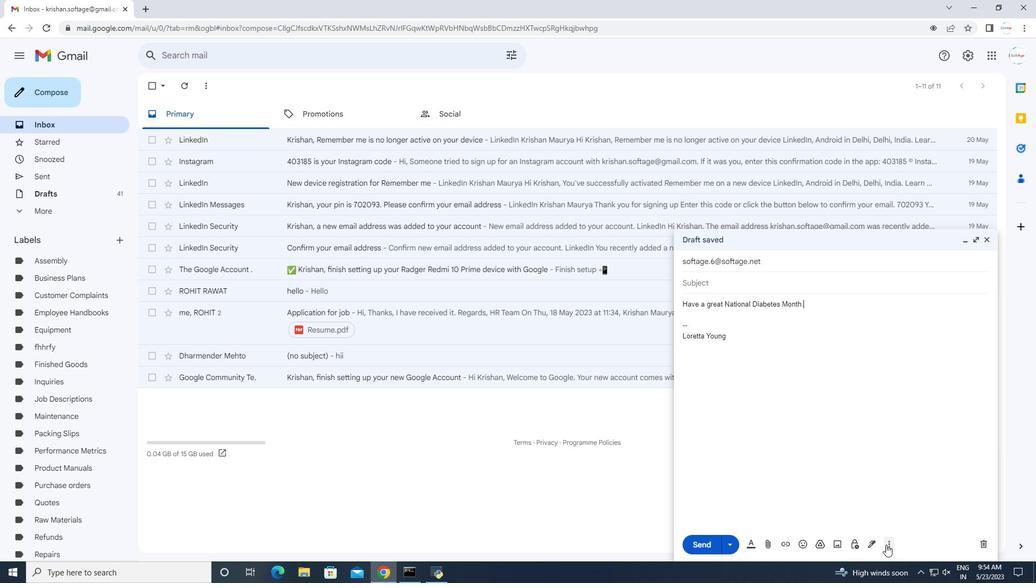 
Action: Mouse moved to (915, 437)
Screenshot: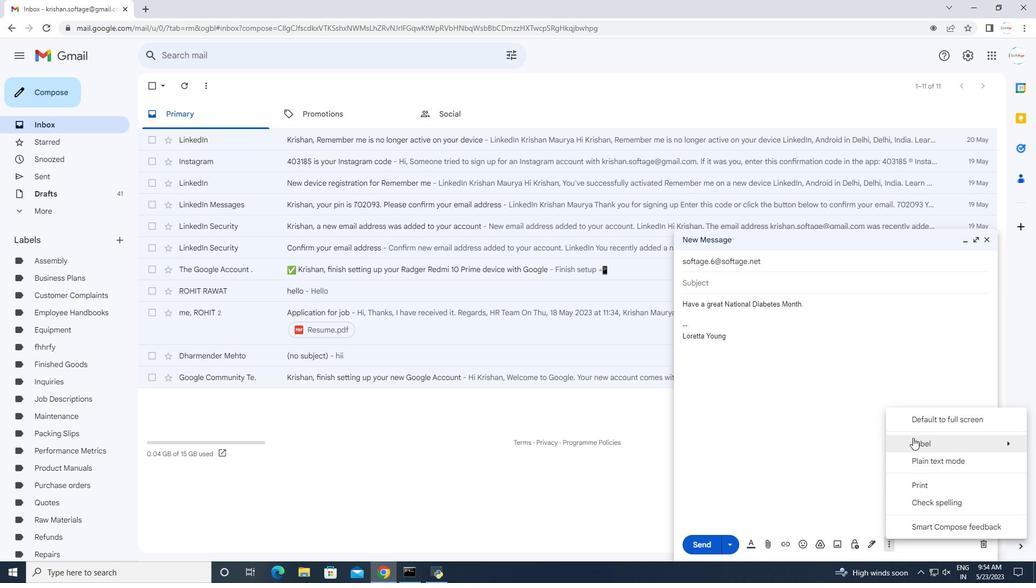 
Action: Mouse pressed left at (915, 437)
Screenshot: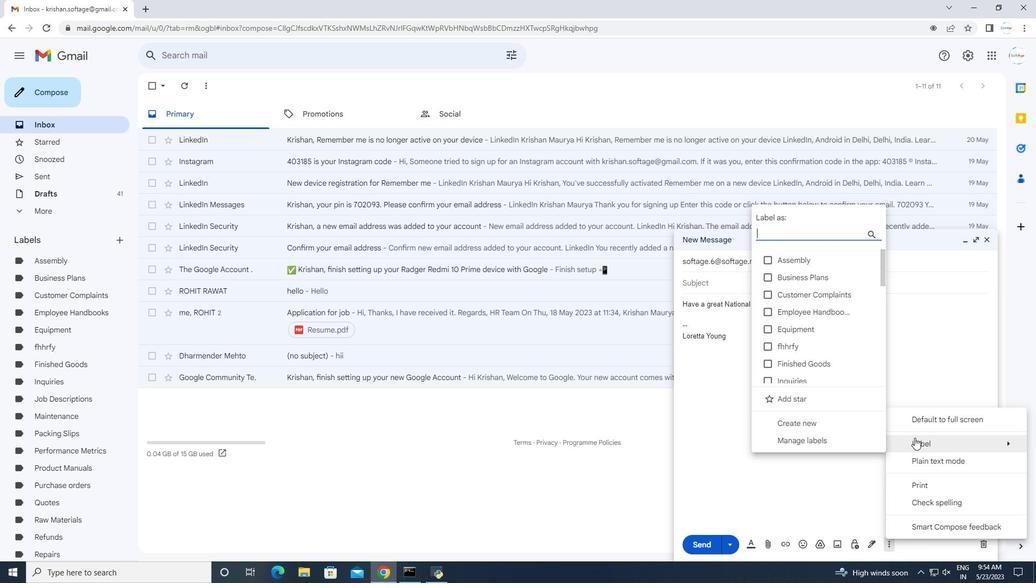 
Action: Mouse moved to (837, 421)
Screenshot: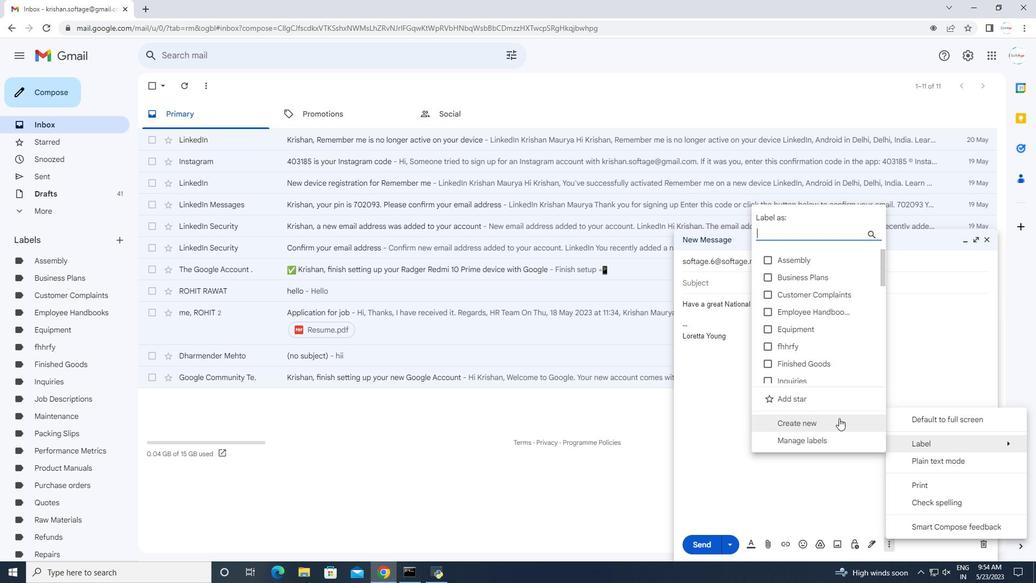 
Action: Mouse pressed left at (837, 421)
Screenshot: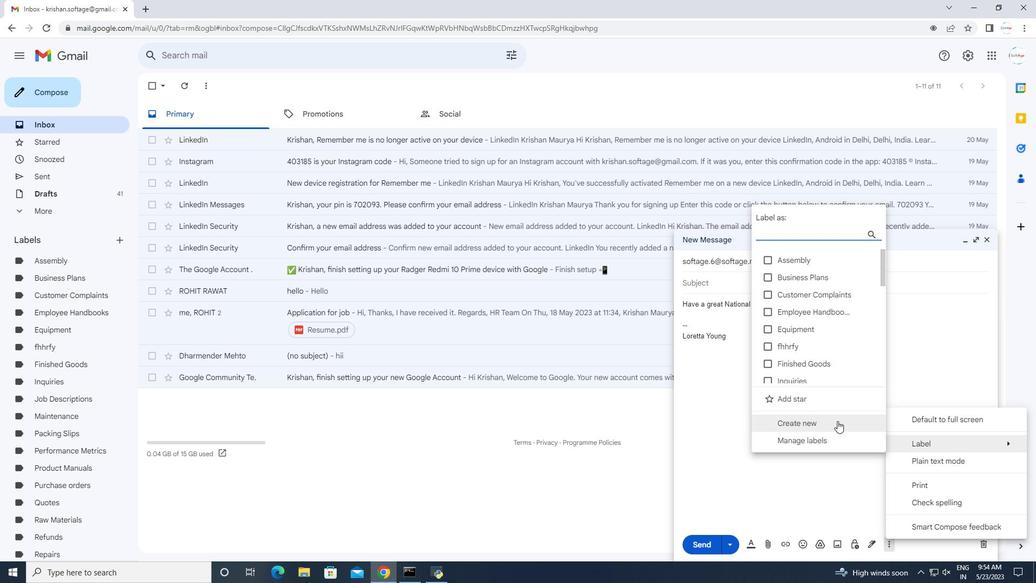 
Action: Mouse moved to (542, 284)
Screenshot: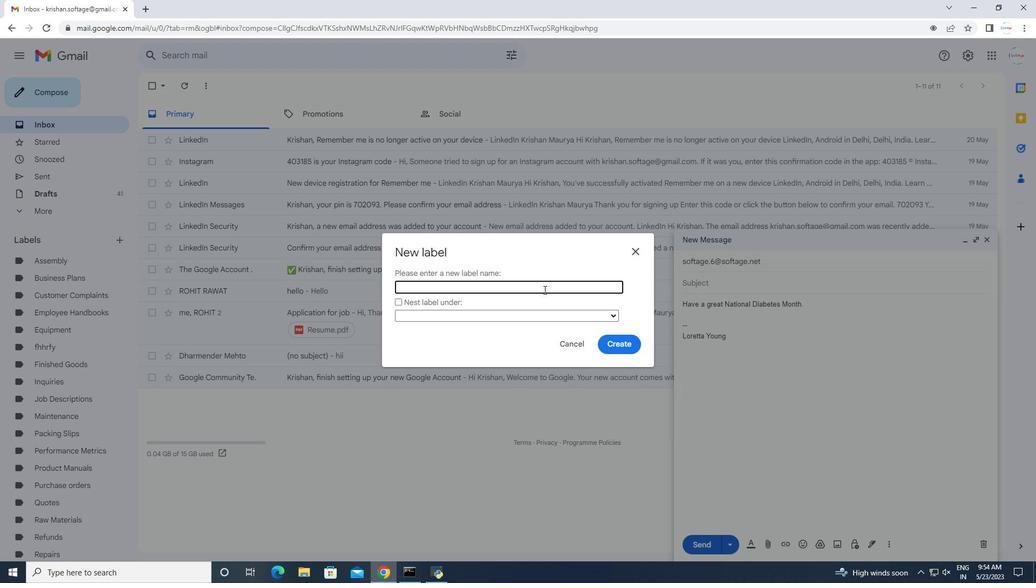 
Action: Mouse pressed left at (542, 284)
Screenshot: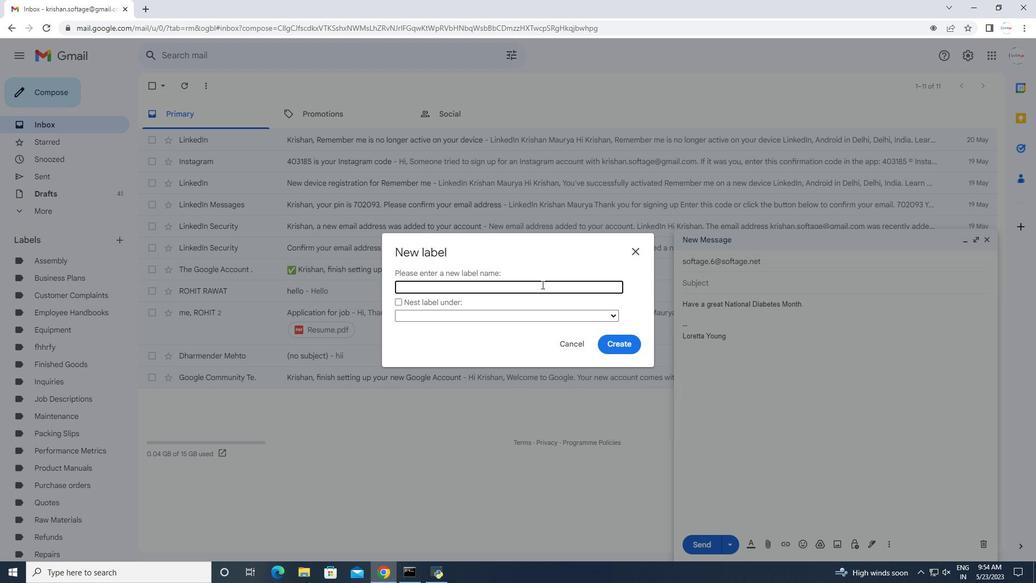 
Action: Key pressed <Key.shift>Marketing<Key.space><Key.shift>Plans
Screenshot: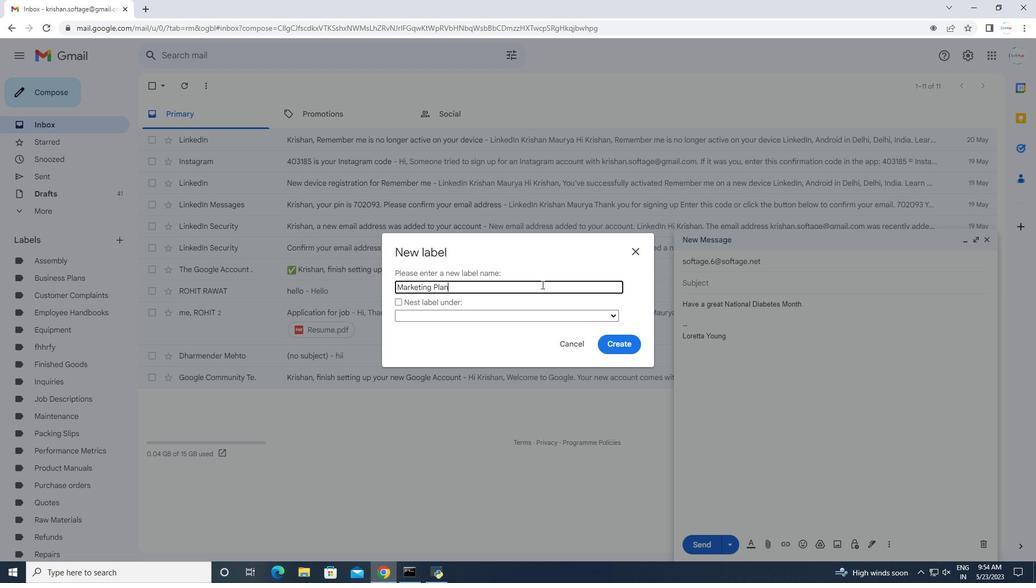 
Action: Mouse moved to (603, 342)
Screenshot: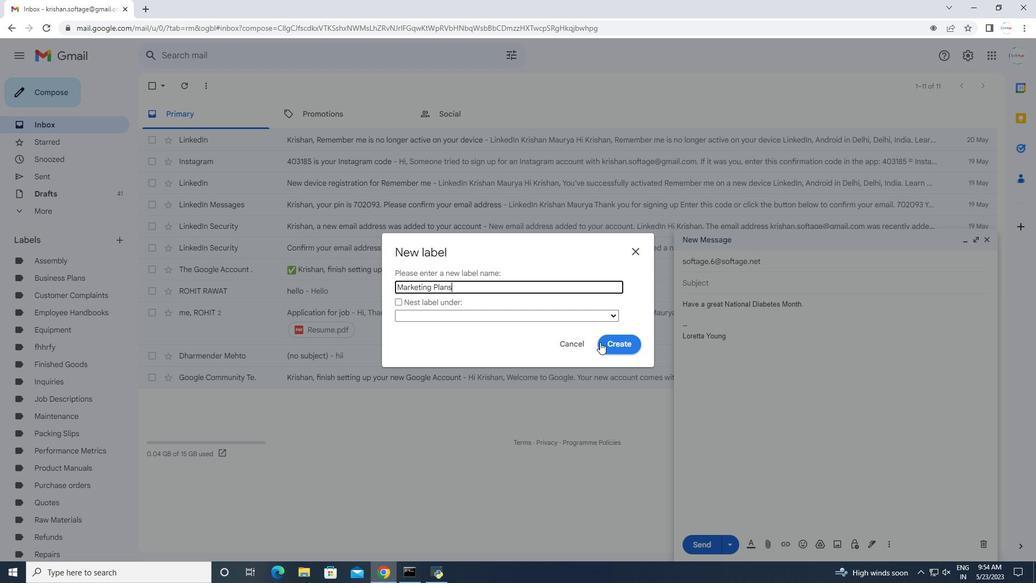 
Action: Mouse pressed left at (603, 342)
Screenshot: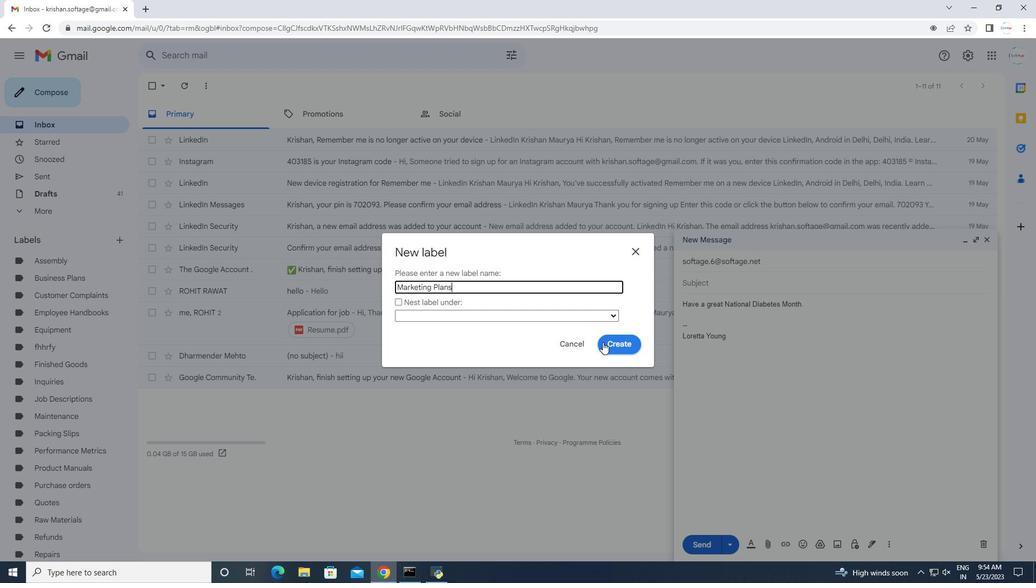 
Action: Mouse moved to (828, 249)
Screenshot: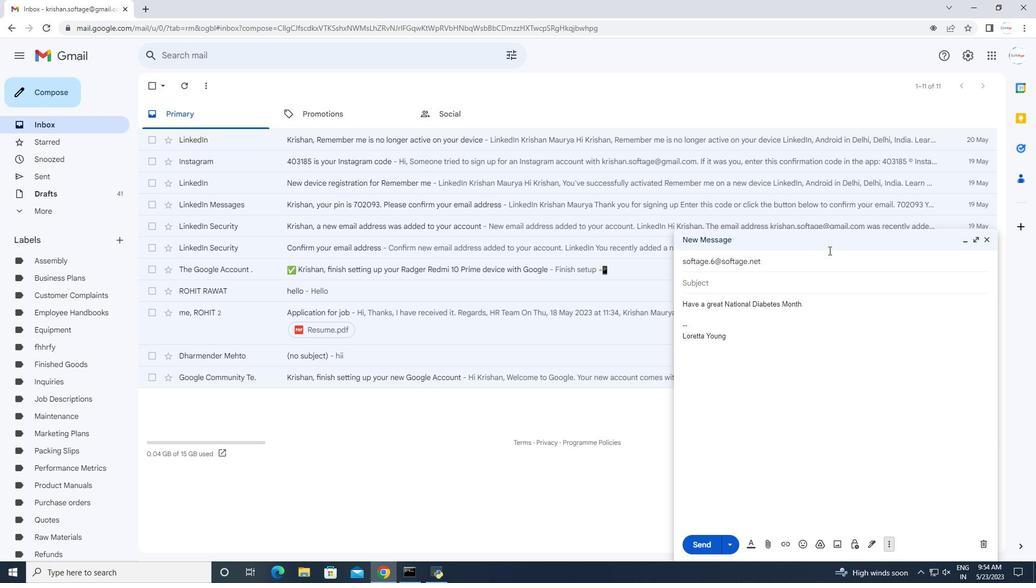 
